 Task: Look for space in North Guwāhāti, India from 5th July, 2023 to 15th July, 2023 for 9 adults in price range Rs.15000 to Rs.25000. Place can be entire place with 5 bedrooms having 5 beds and 5 bathrooms. Property type can be house, flat, guest house. Amenities needed are: washing machine. Booking option can be shelf check-in. Required host language is English.
Action: Mouse moved to (397, 76)
Screenshot: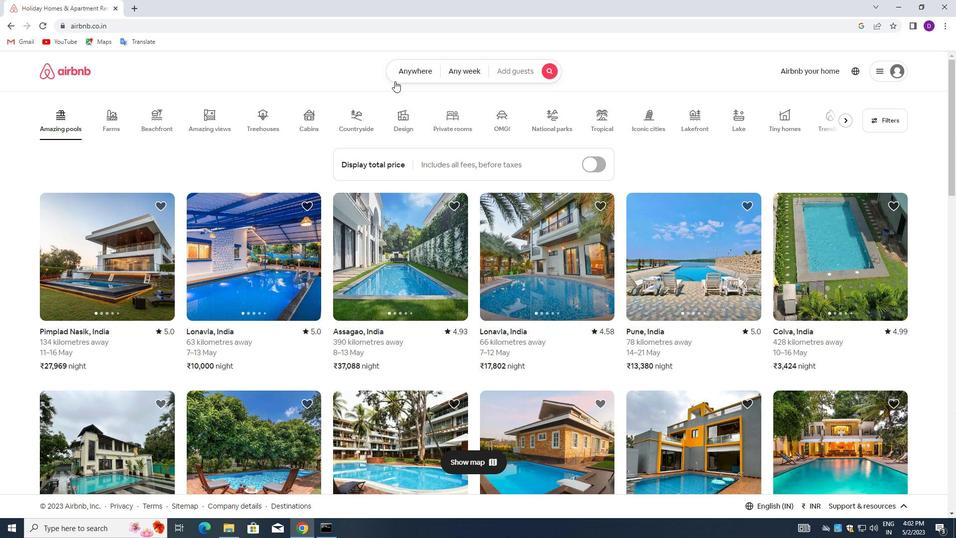 
Action: Mouse pressed left at (397, 76)
Screenshot: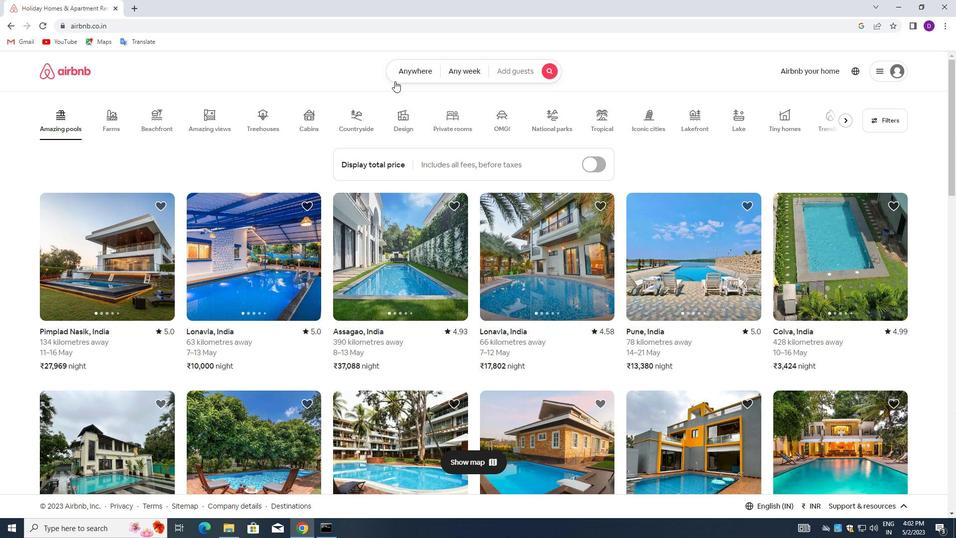 
Action: Mouse moved to (328, 113)
Screenshot: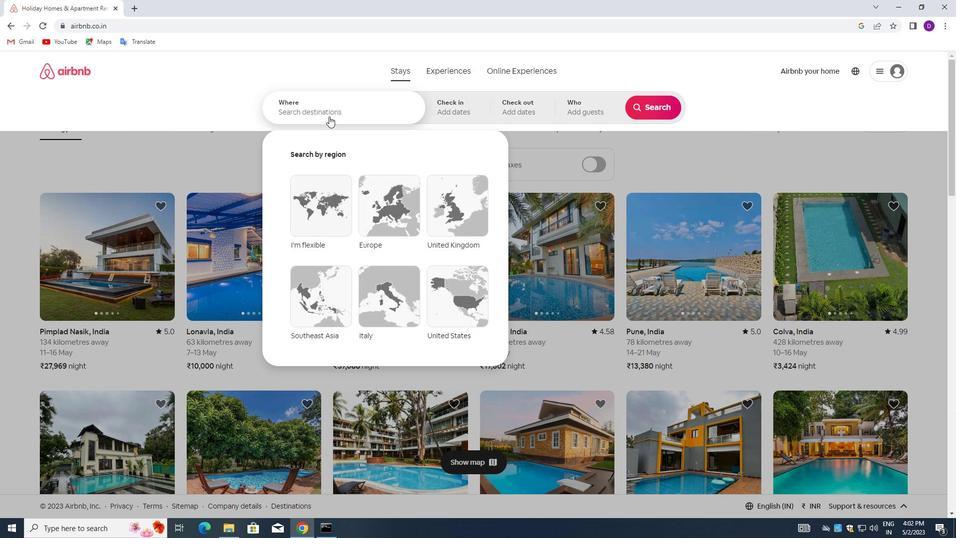 
Action: Mouse pressed left at (328, 113)
Screenshot: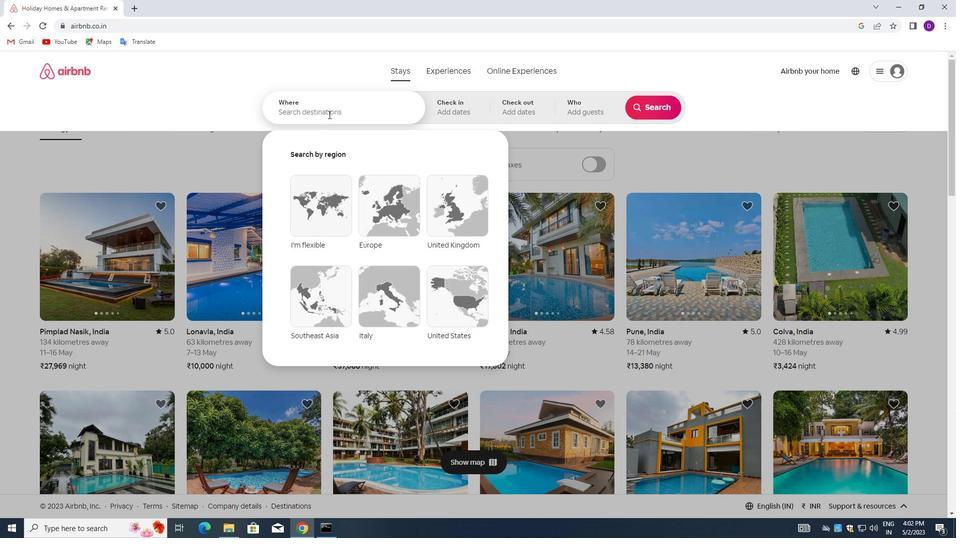 
Action: Mouse moved to (230, 106)
Screenshot: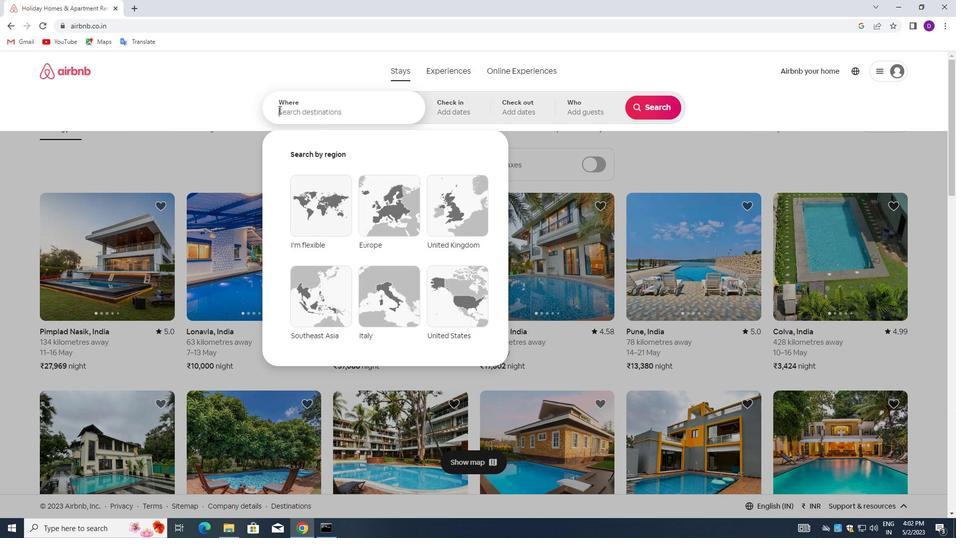 
Action: Key pressed <Key.shift>NORTH<Key.space><Key.shift_r>GUWAGA<Key.backspace><Key.backspace>HATI,<Key.space><Key.shift>INDIA<Key.enter>
Screenshot: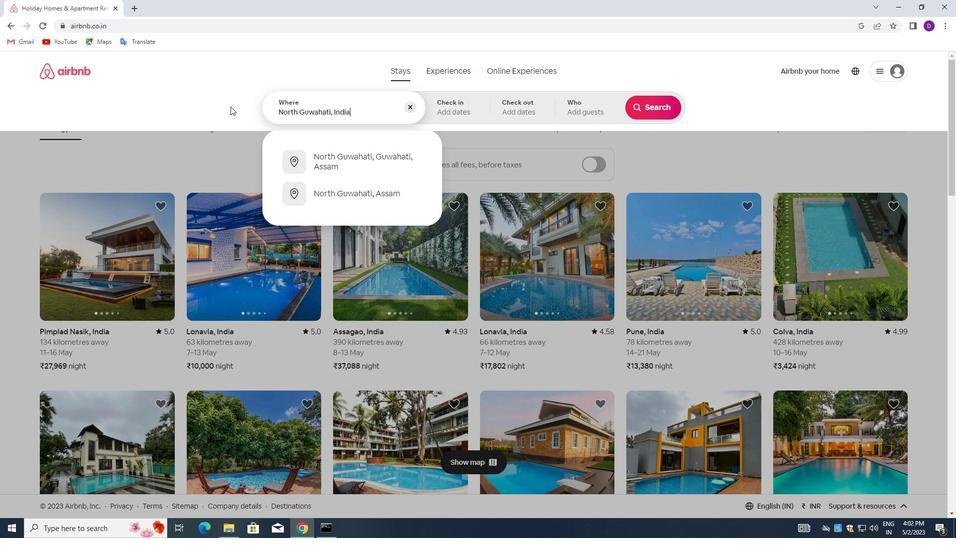 
Action: Mouse moved to (630, 284)
Screenshot: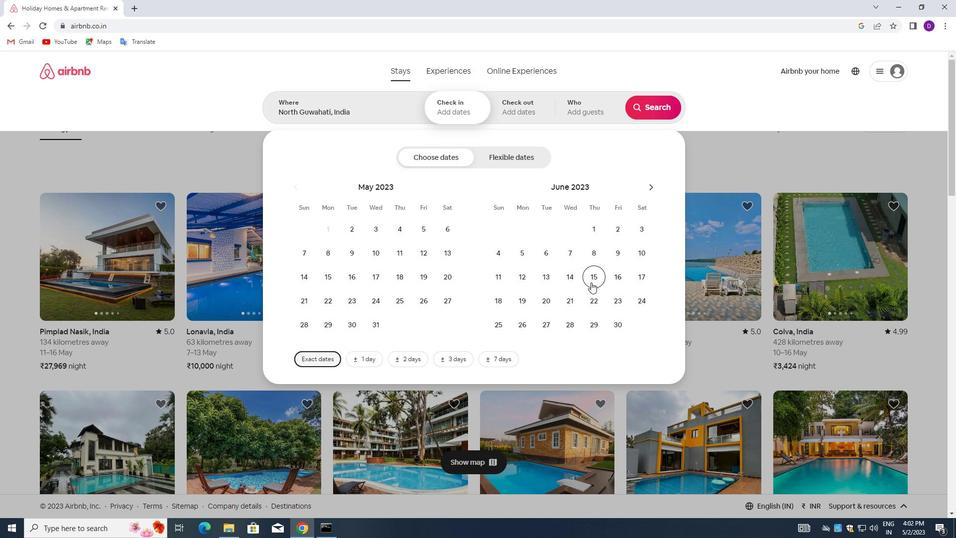 
Action: Mouse scrolled (630, 283) with delta (0, 0)
Screenshot: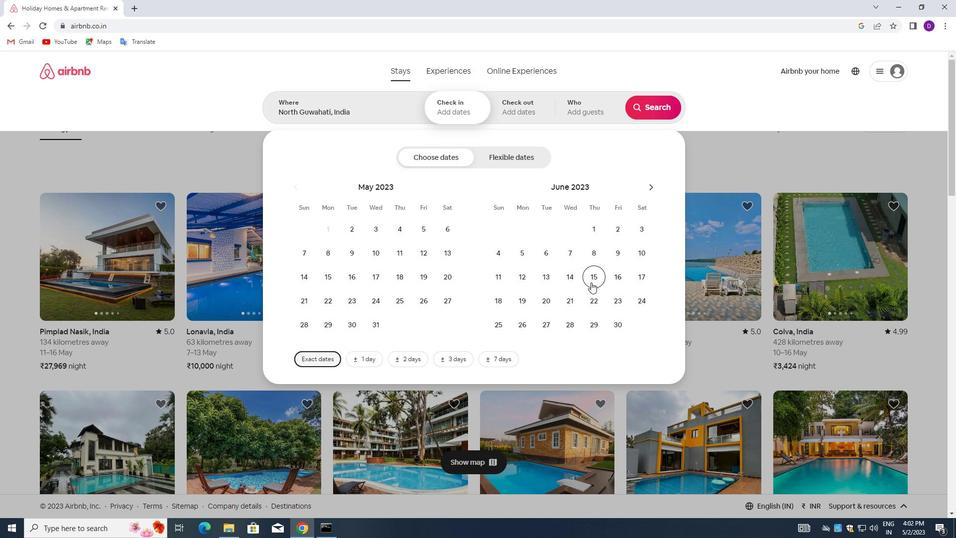 
Action: Mouse moved to (654, 183)
Screenshot: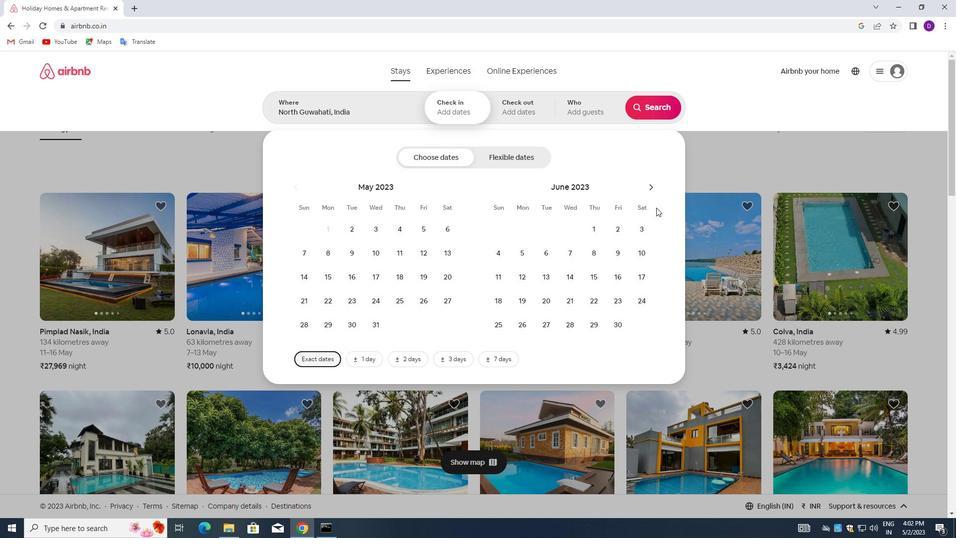
Action: Mouse pressed left at (654, 183)
Screenshot: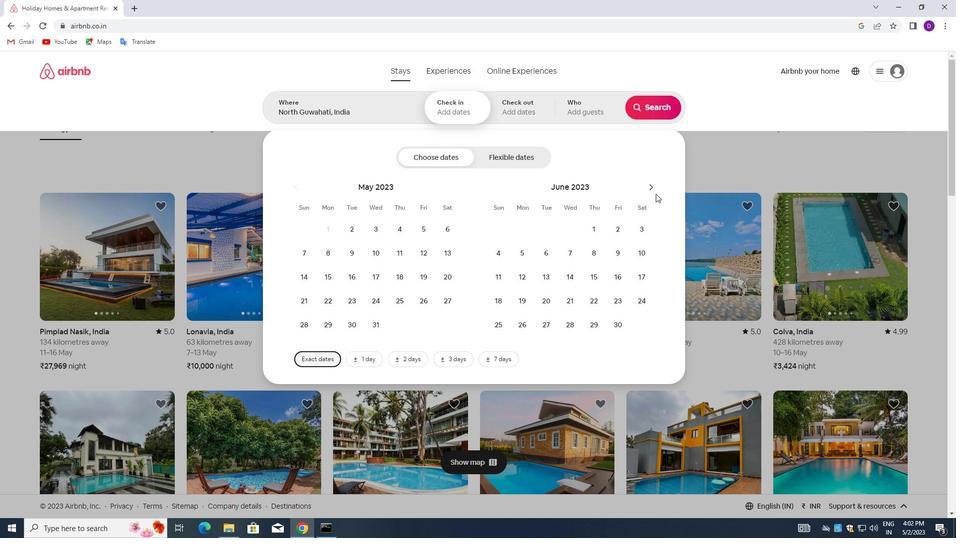 
Action: Mouse moved to (566, 252)
Screenshot: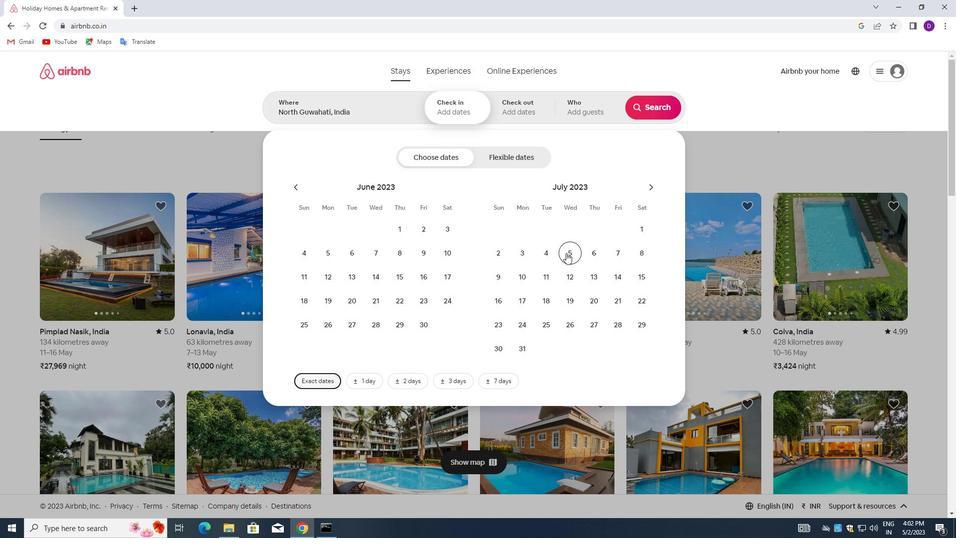 
Action: Mouse pressed left at (566, 252)
Screenshot: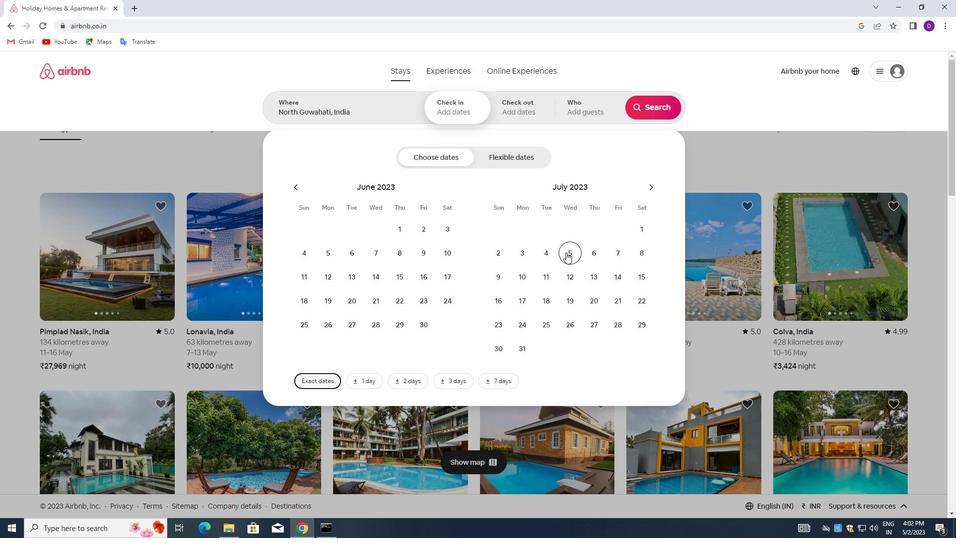 
Action: Mouse moved to (637, 274)
Screenshot: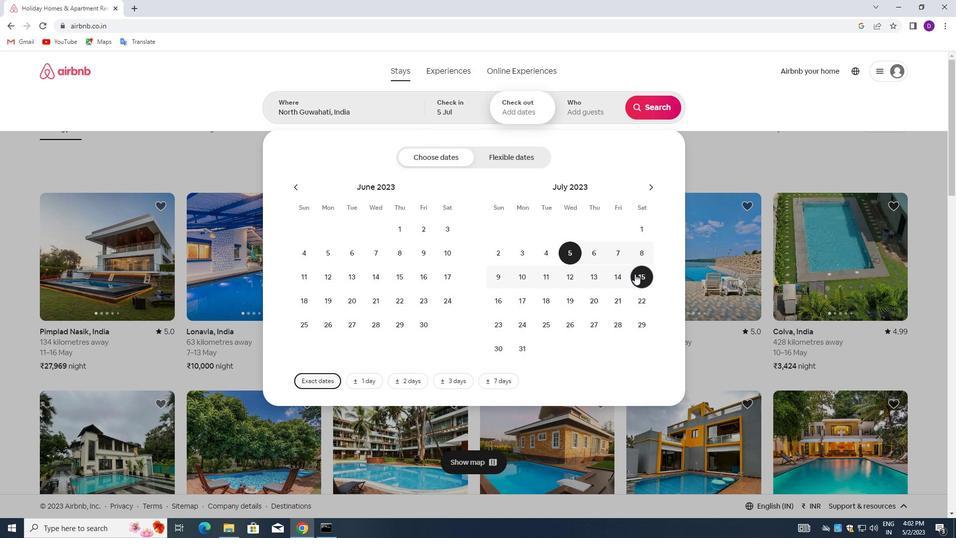 
Action: Mouse pressed left at (637, 274)
Screenshot: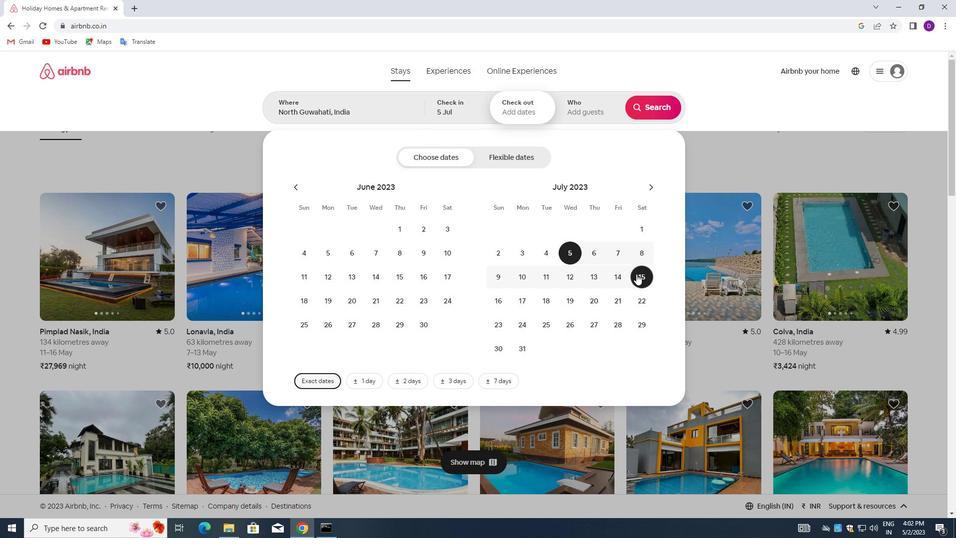 
Action: Mouse moved to (584, 108)
Screenshot: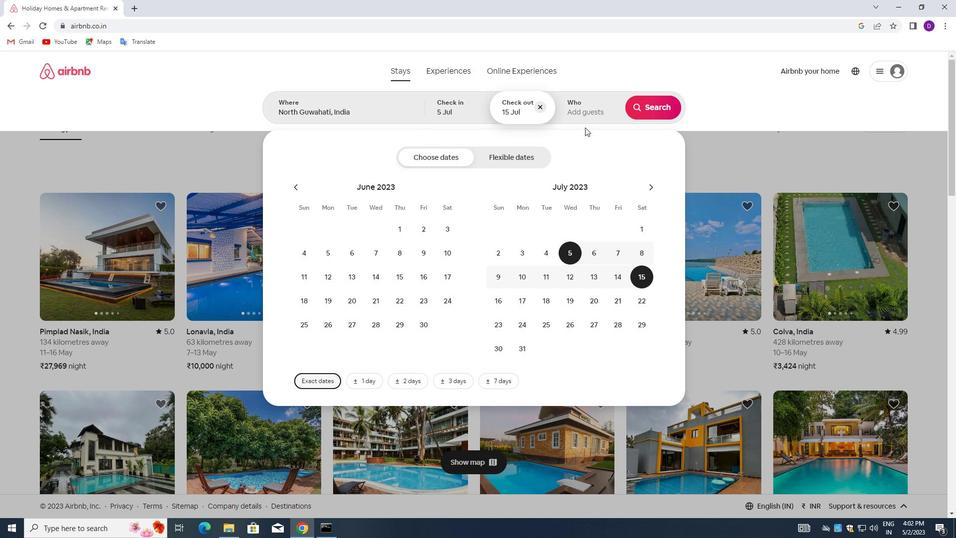 
Action: Mouse pressed left at (584, 108)
Screenshot: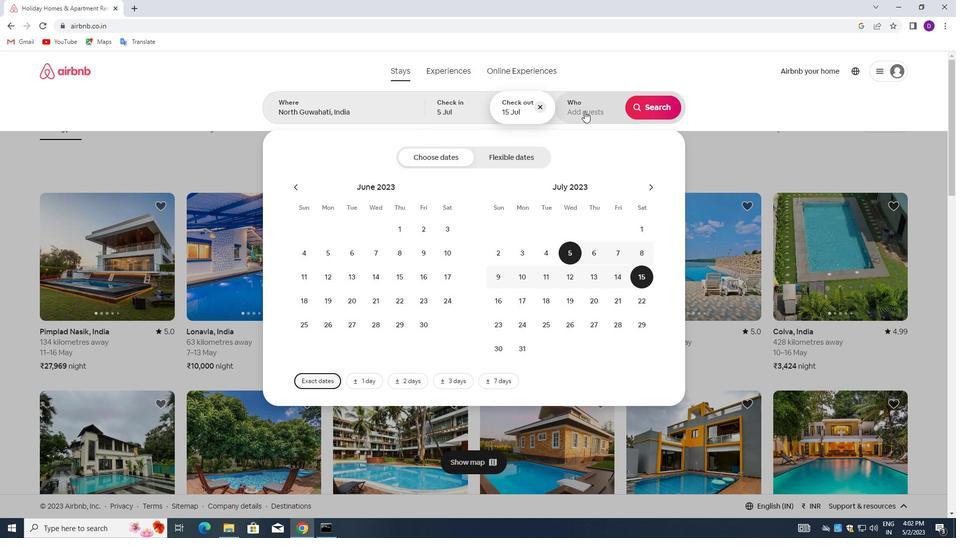 
Action: Mouse moved to (665, 160)
Screenshot: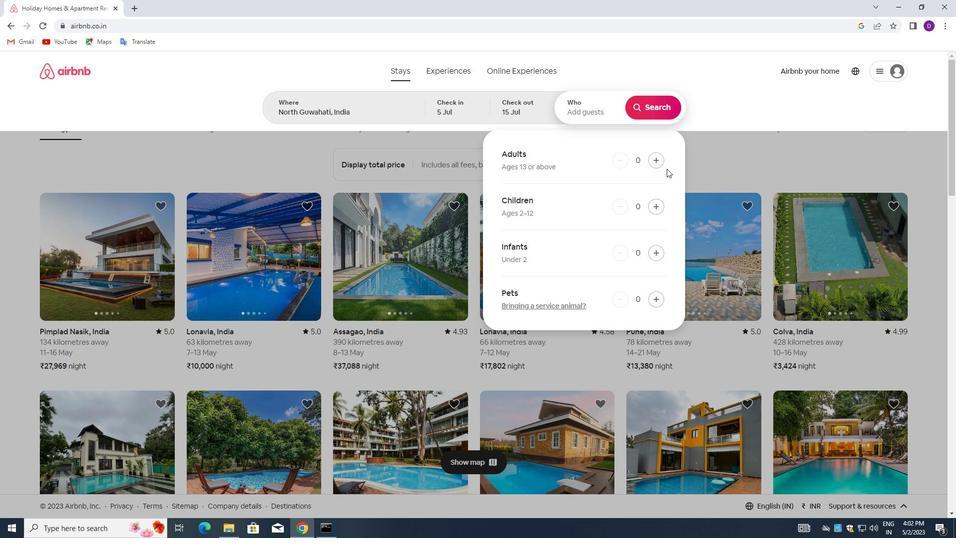 
Action: Mouse pressed left at (665, 160)
Screenshot: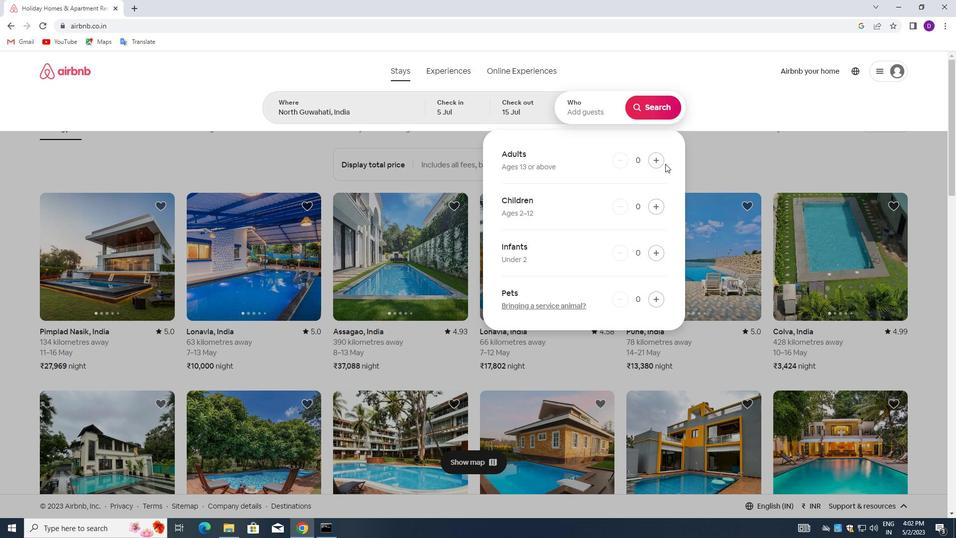 
Action: Mouse moved to (659, 160)
Screenshot: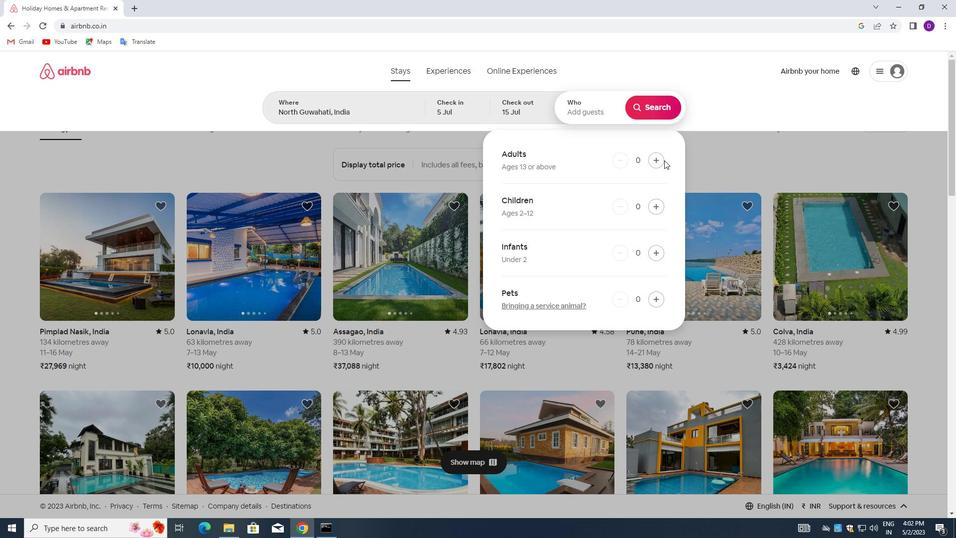 
Action: Mouse pressed left at (659, 160)
Screenshot: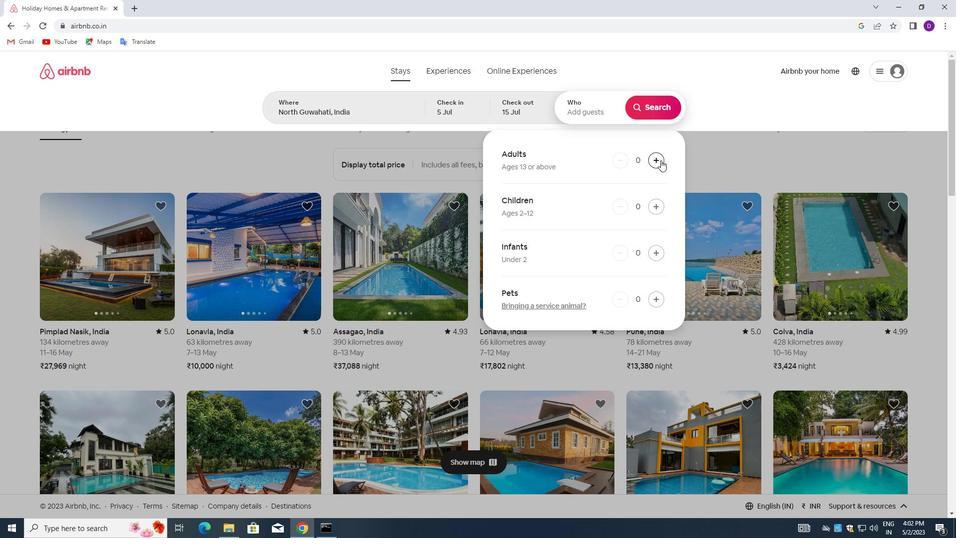 
Action: Mouse pressed left at (659, 160)
Screenshot: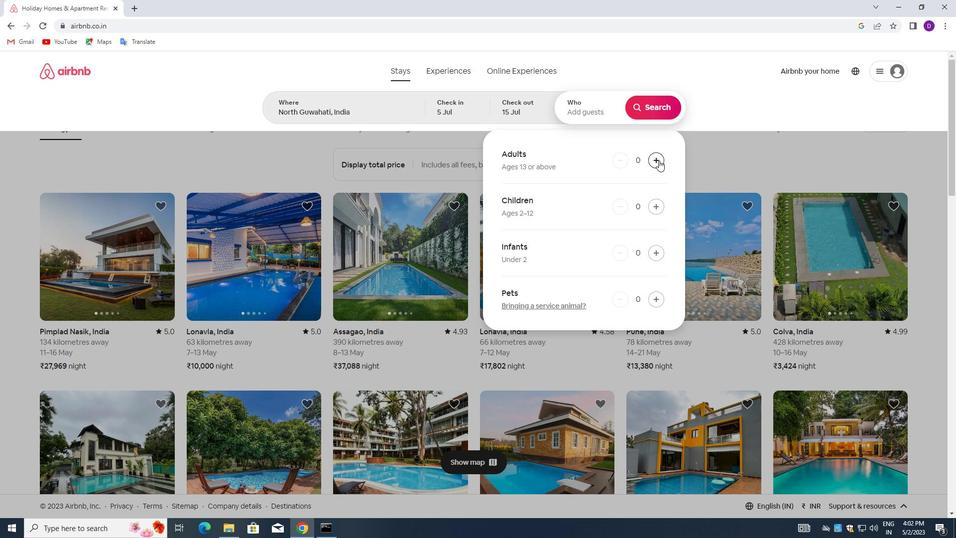 
Action: Mouse pressed left at (659, 160)
Screenshot: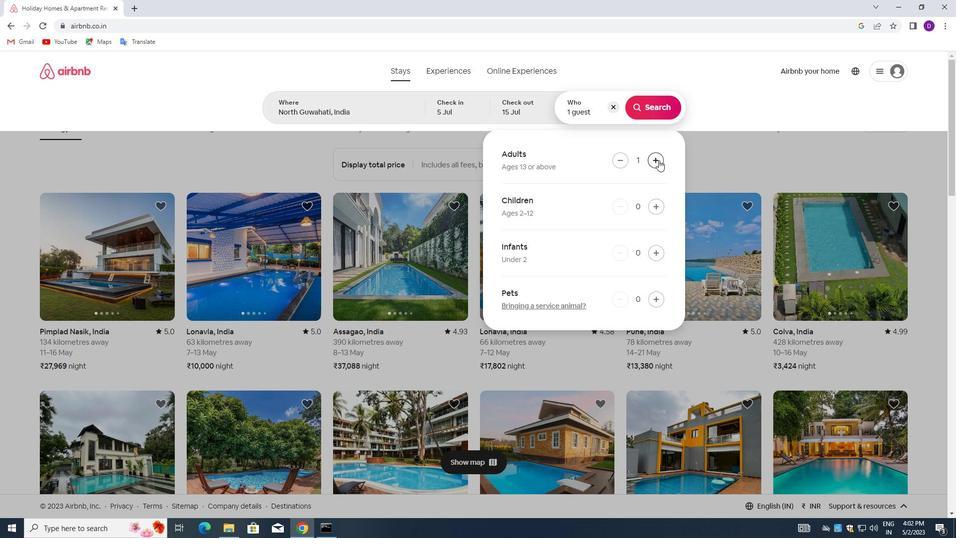 
Action: Mouse pressed left at (659, 160)
Screenshot: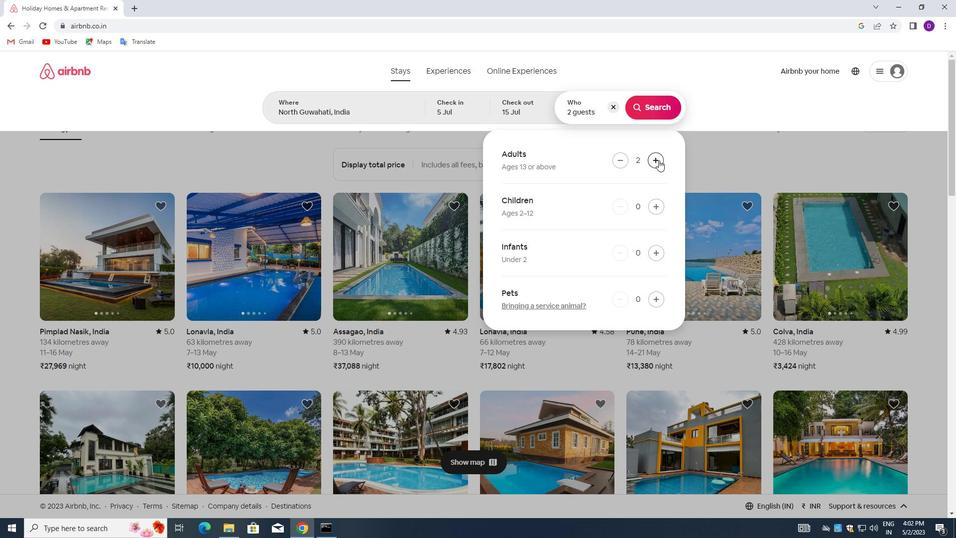
Action: Mouse pressed left at (659, 160)
Screenshot: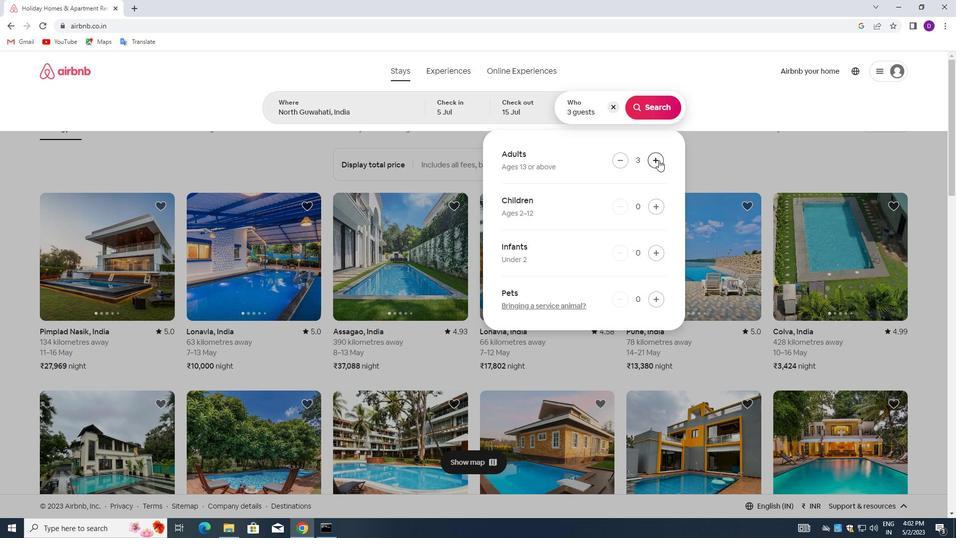 
Action: Mouse pressed left at (659, 160)
Screenshot: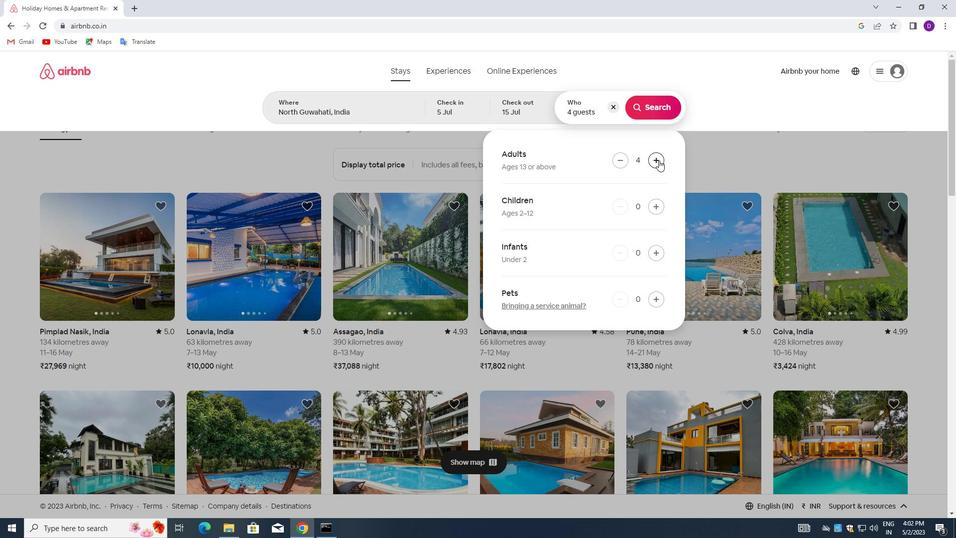 
Action: Mouse pressed left at (659, 160)
Screenshot: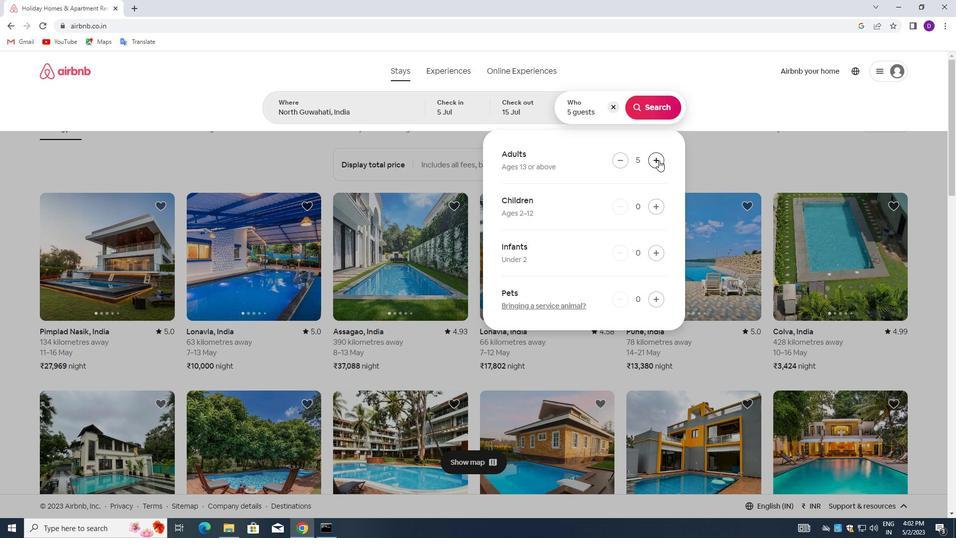 
Action: Mouse pressed left at (659, 160)
Screenshot: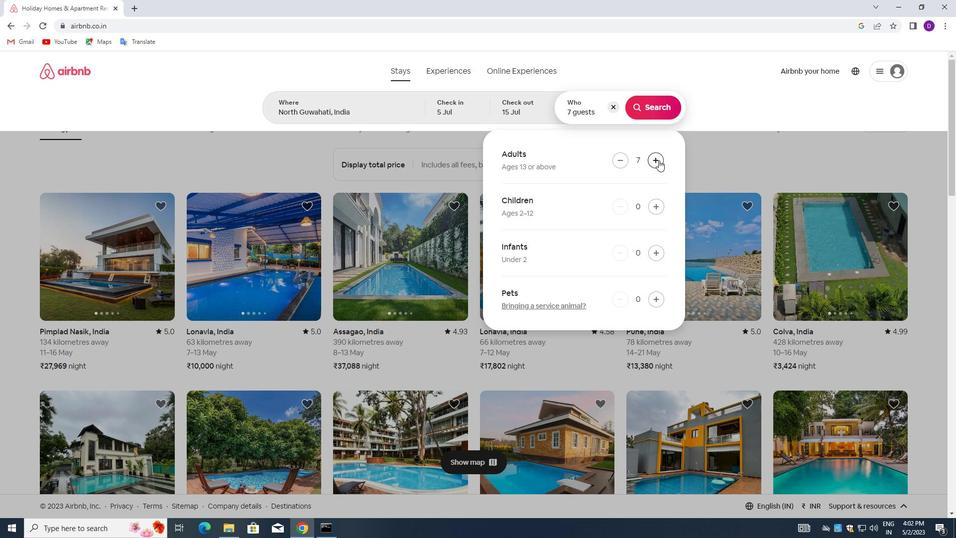 
Action: Mouse pressed left at (659, 160)
Screenshot: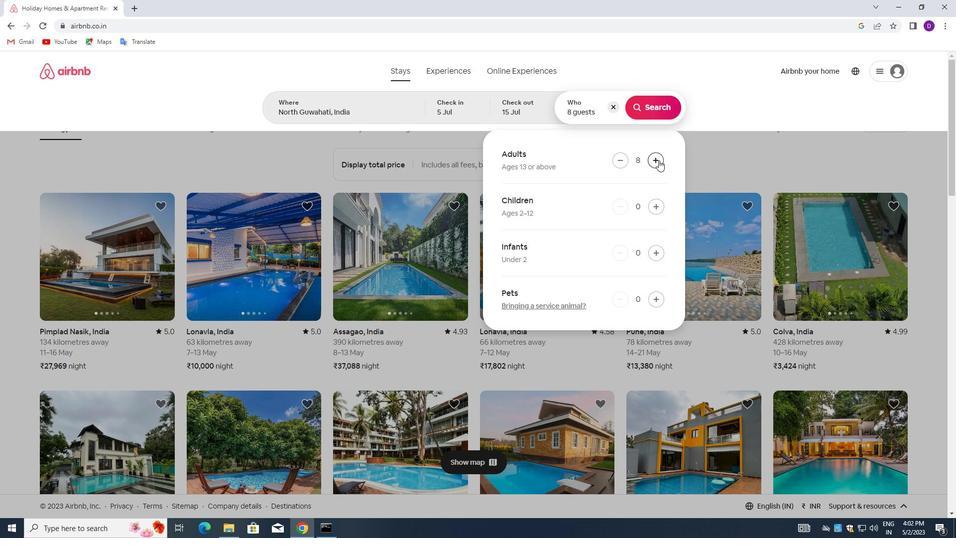 
Action: Mouse moved to (653, 103)
Screenshot: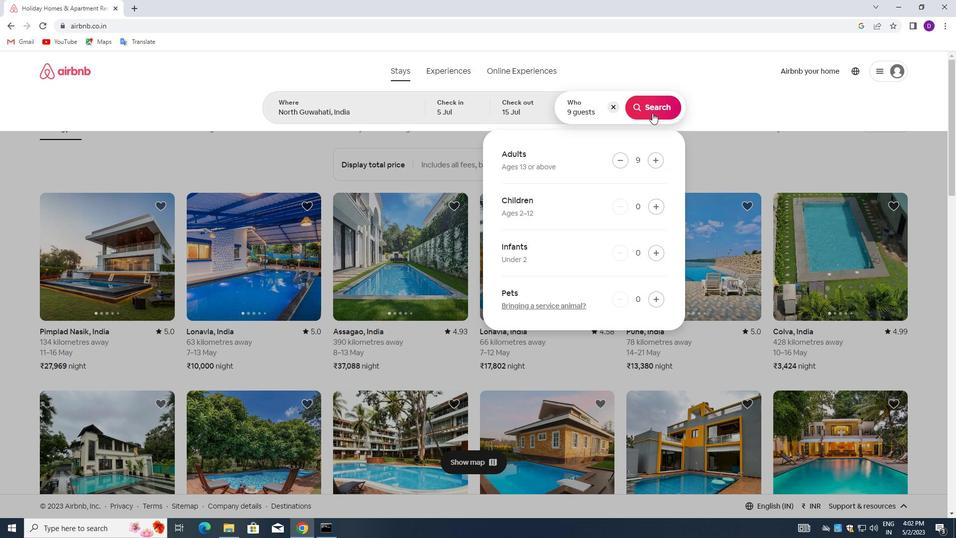 
Action: Mouse pressed left at (653, 103)
Screenshot: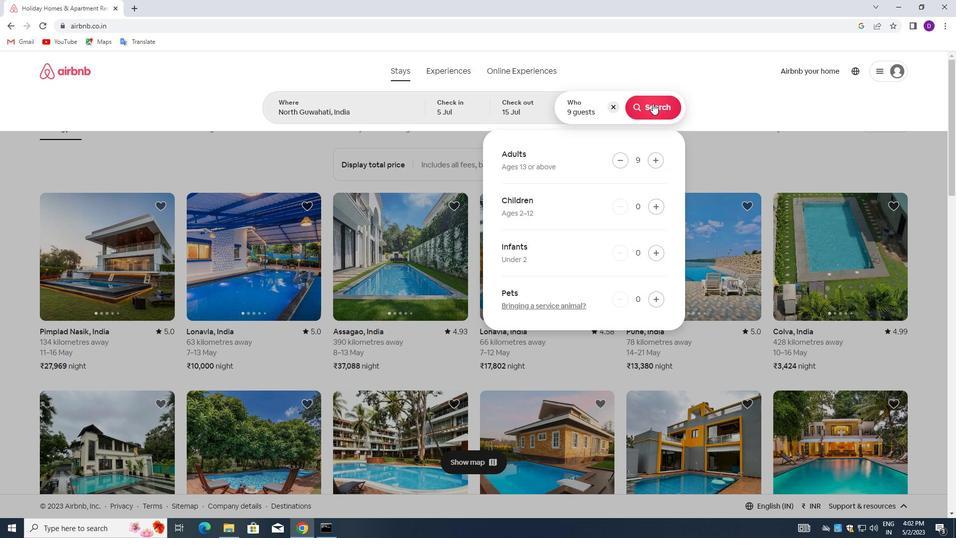
Action: Mouse moved to (908, 106)
Screenshot: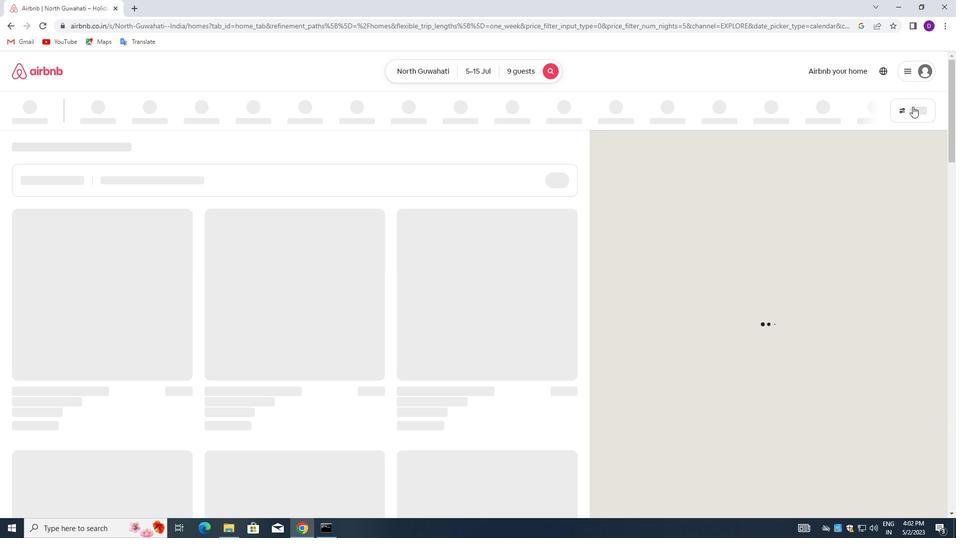 
Action: Mouse pressed left at (908, 106)
Screenshot: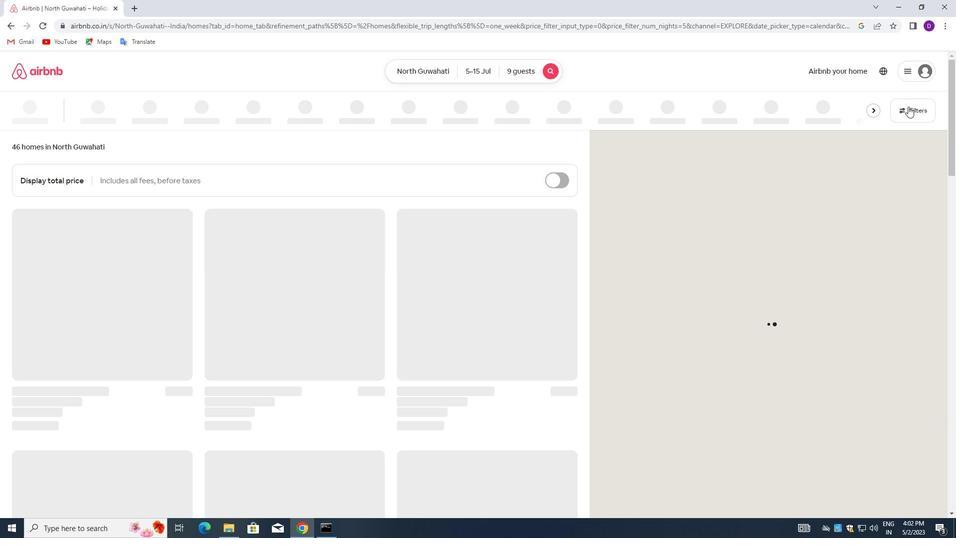 
Action: Mouse moved to (346, 236)
Screenshot: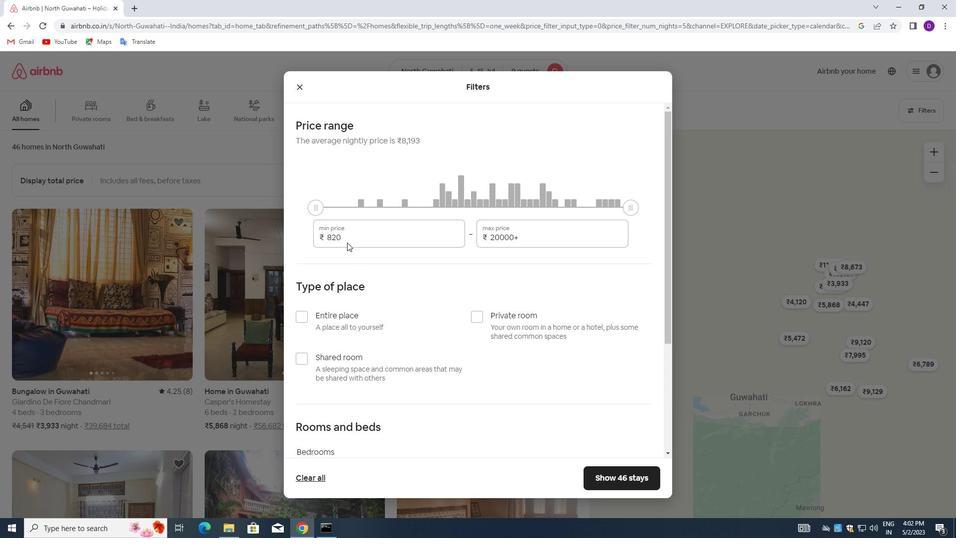 
Action: Mouse pressed left at (346, 236)
Screenshot: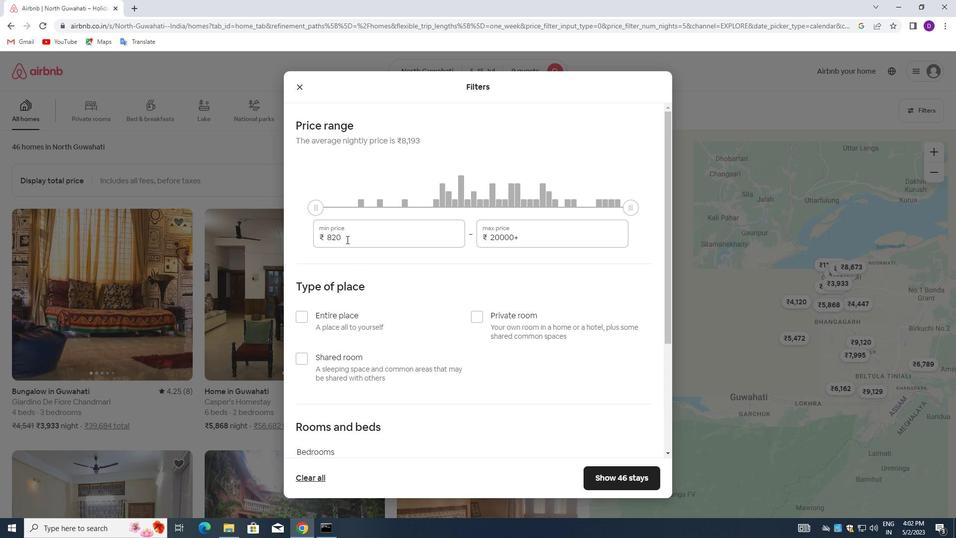 
Action: Mouse pressed left at (346, 236)
Screenshot: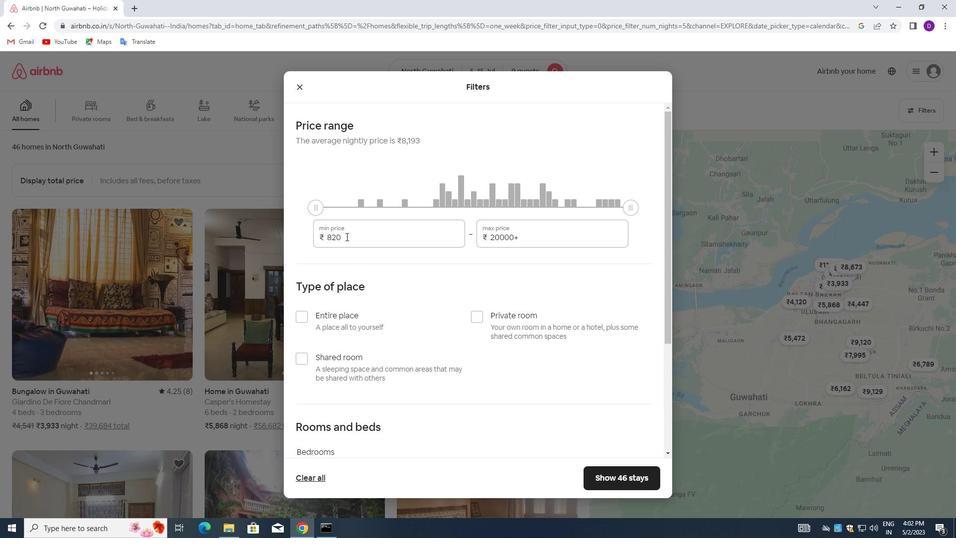 
Action: Key pressed 15000<Key.tab>25000
Screenshot: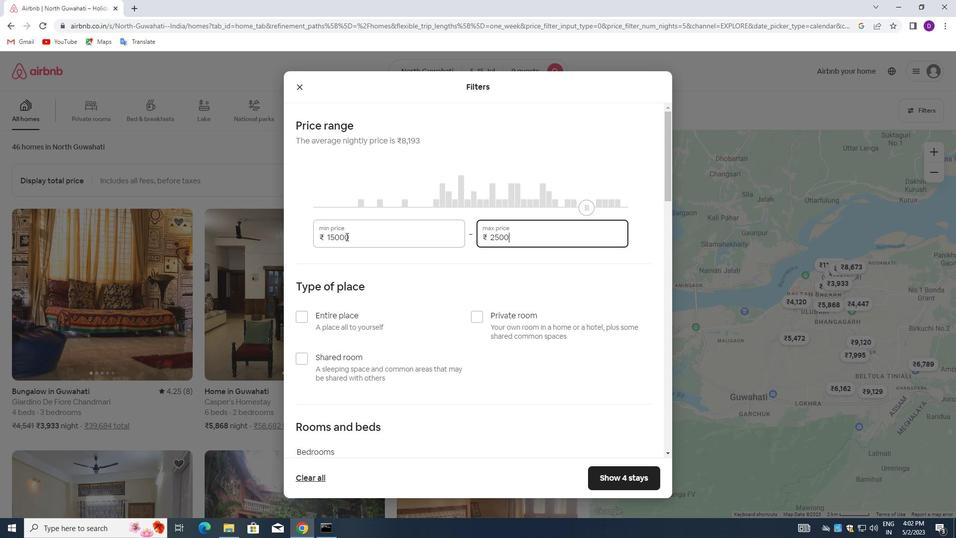 
Action: Mouse moved to (486, 307)
Screenshot: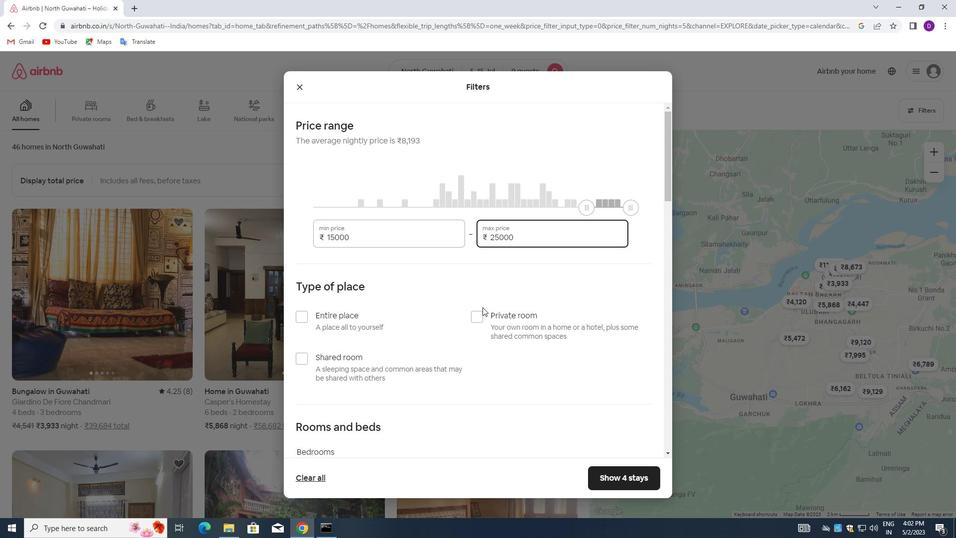 
Action: Mouse scrolled (486, 306) with delta (0, 0)
Screenshot: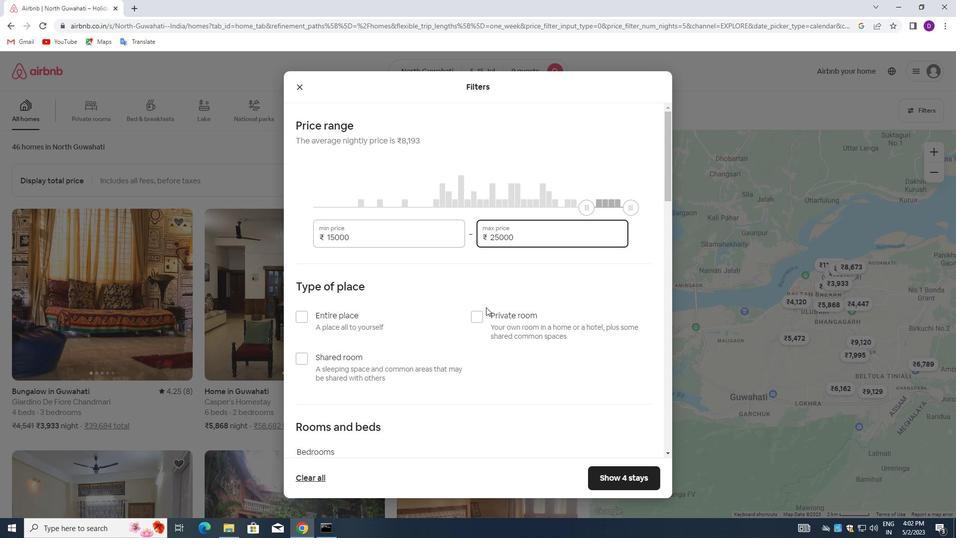 
Action: Mouse moved to (300, 267)
Screenshot: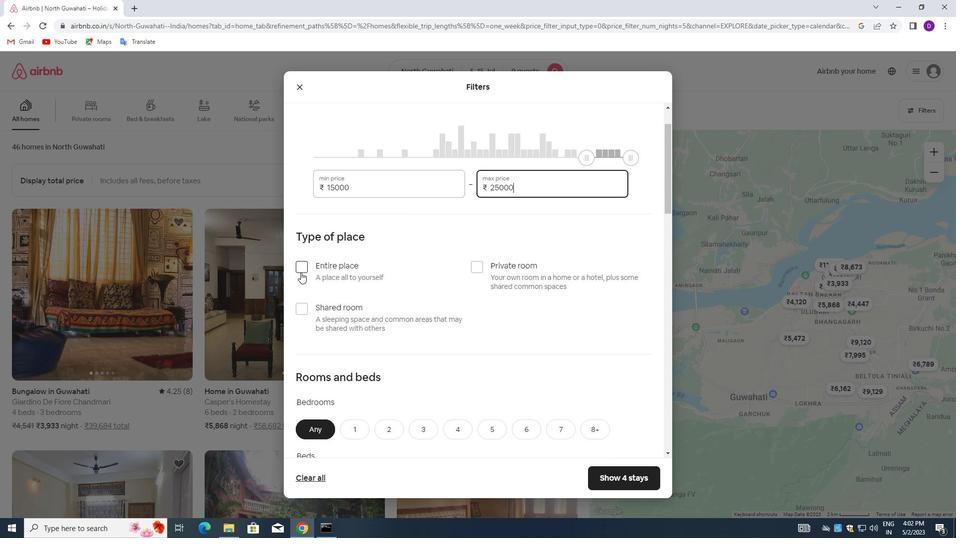 
Action: Mouse pressed left at (300, 267)
Screenshot: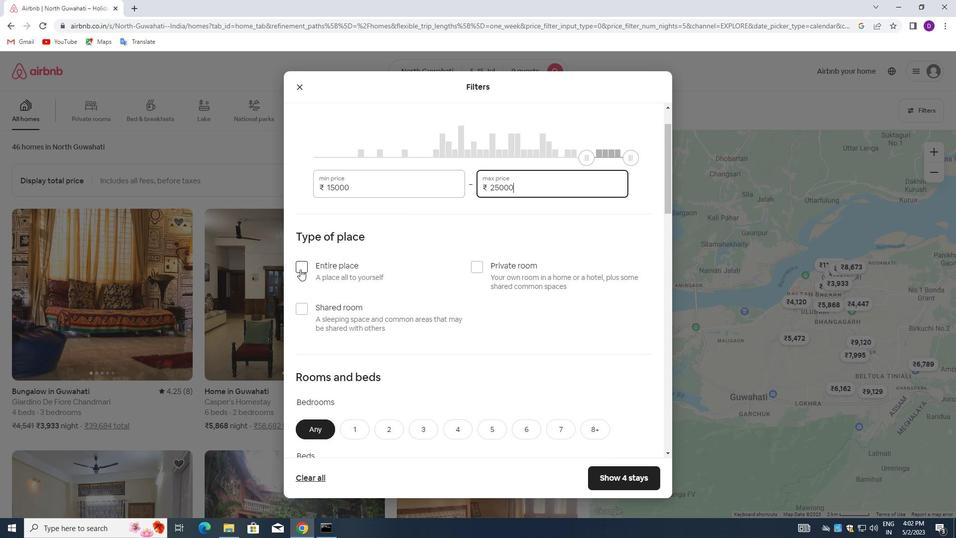 
Action: Mouse moved to (426, 282)
Screenshot: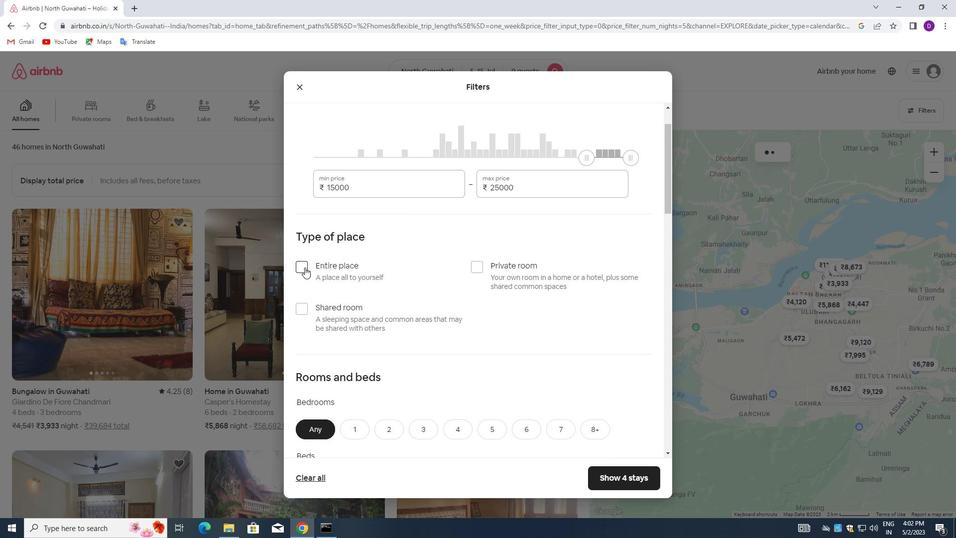 
Action: Mouse scrolled (426, 281) with delta (0, 0)
Screenshot: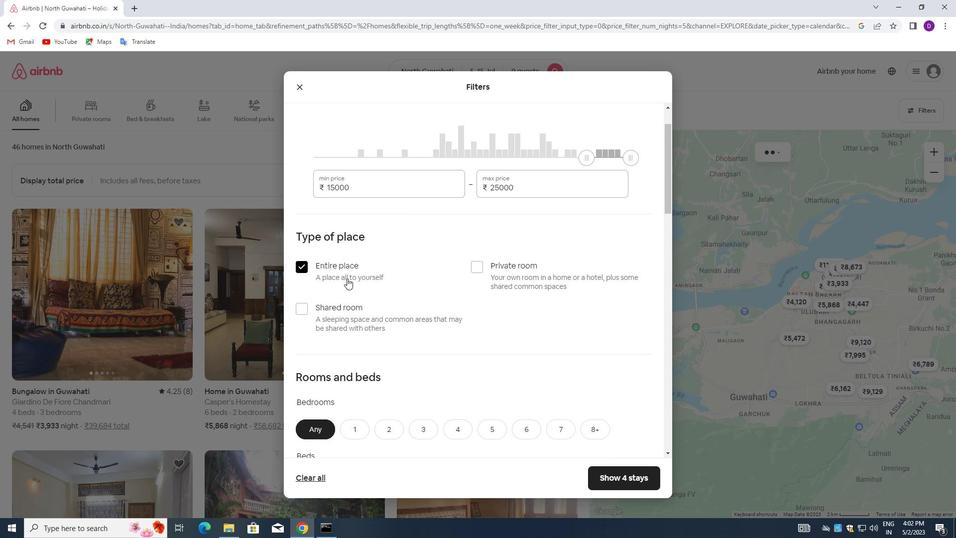 
Action: Mouse moved to (427, 282)
Screenshot: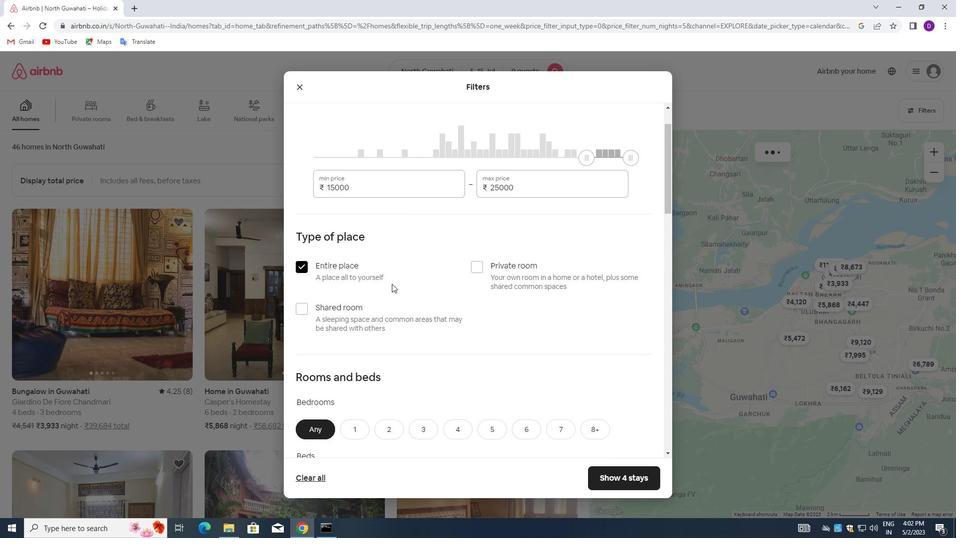 
Action: Mouse scrolled (427, 281) with delta (0, 0)
Screenshot: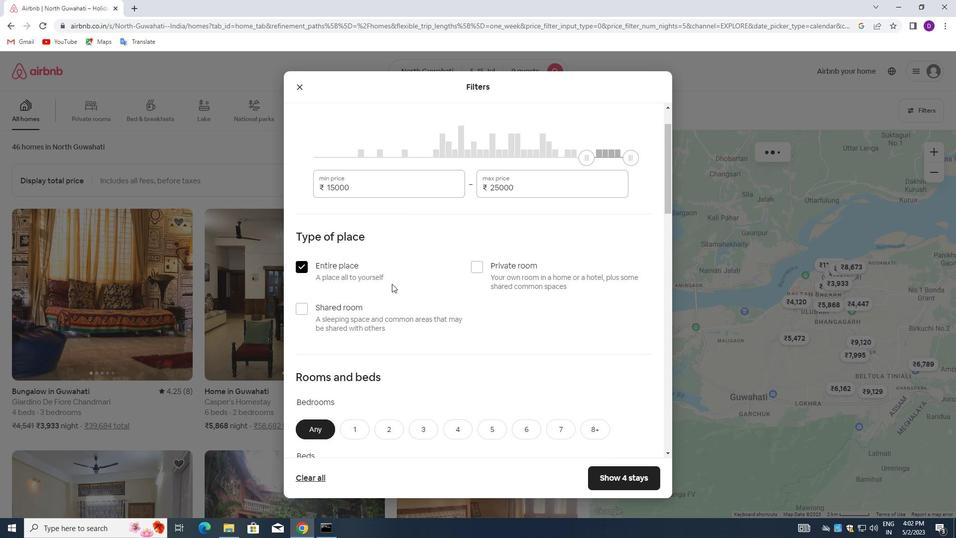 
Action: Mouse scrolled (427, 281) with delta (0, 0)
Screenshot: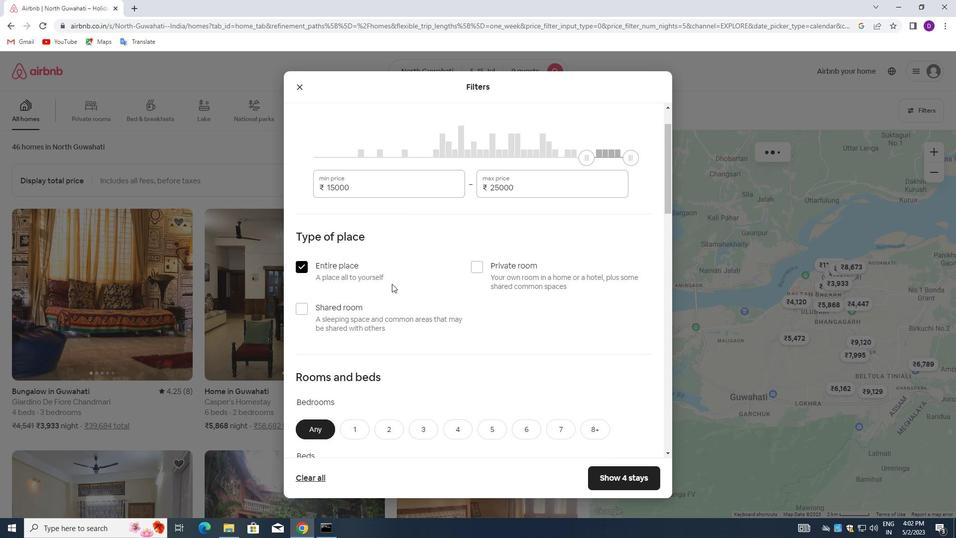 
Action: Mouse moved to (485, 279)
Screenshot: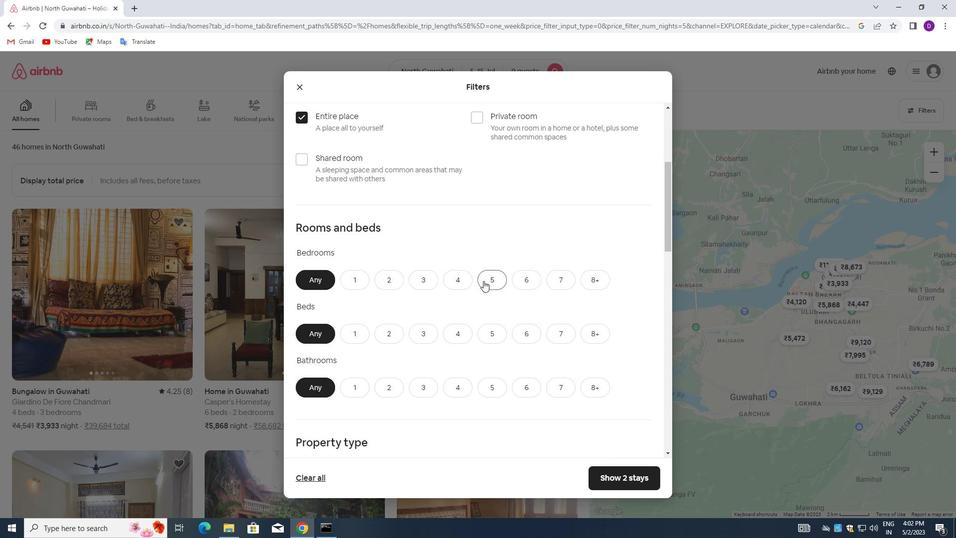 
Action: Mouse pressed left at (485, 279)
Screenshot: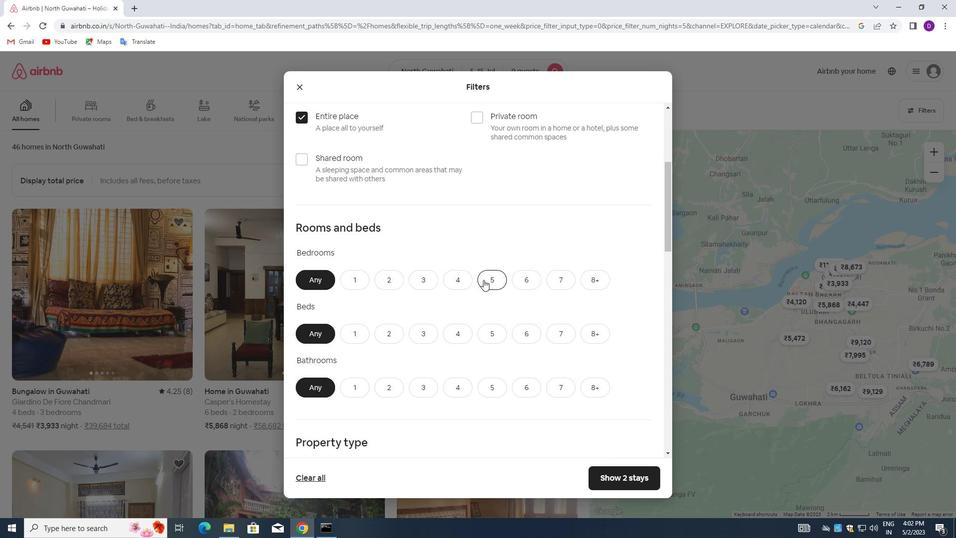 
Action: Mouse moved to (492, 326)
Screenshot: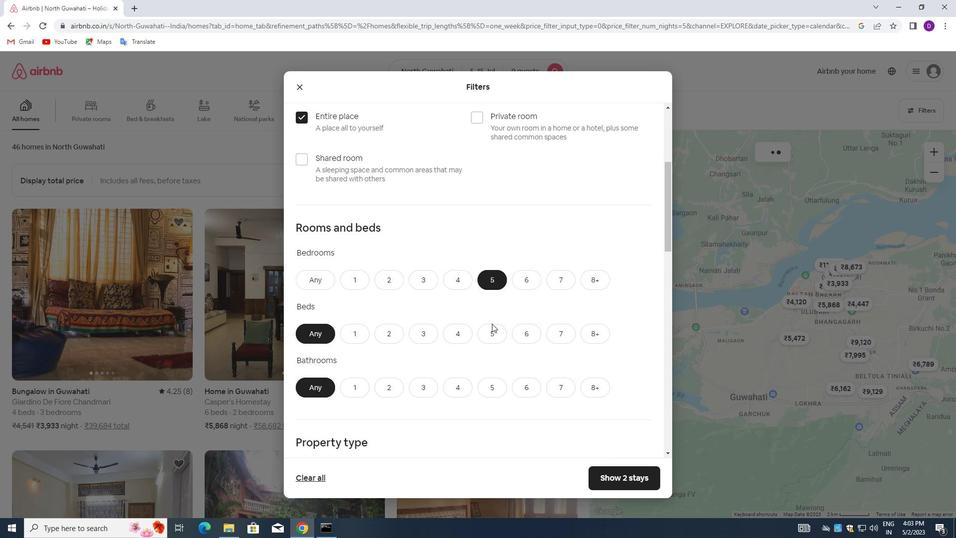 
Action: Mouse pressed left at (492, 326)
Screenshot: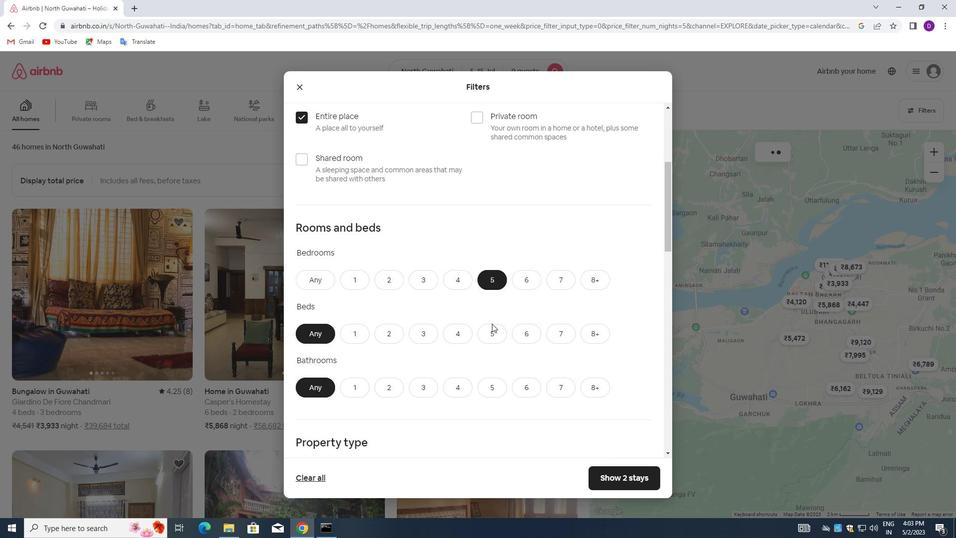 
Action: Mouse moved to (489, 386)
Screenshot: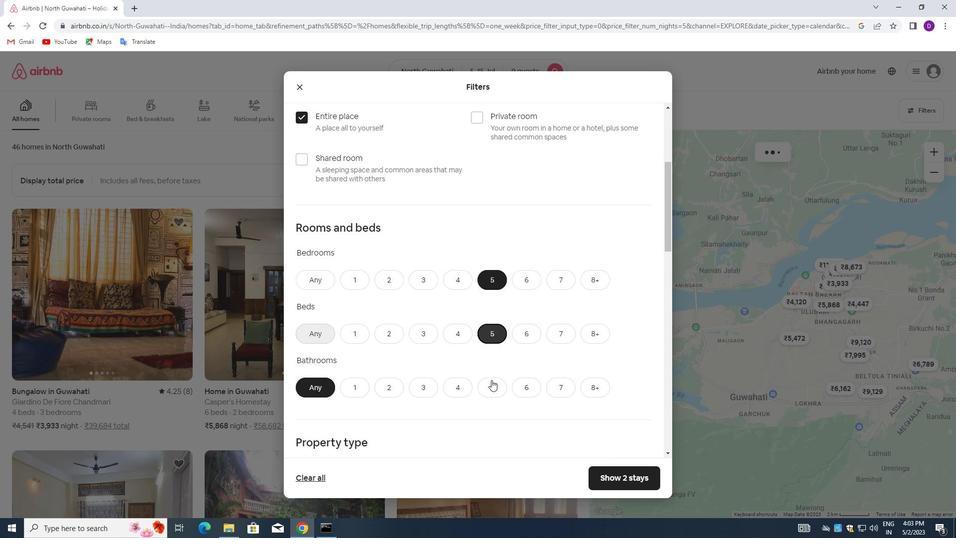 
Action: Mouse pressed left at (489, 386)
Screenshot: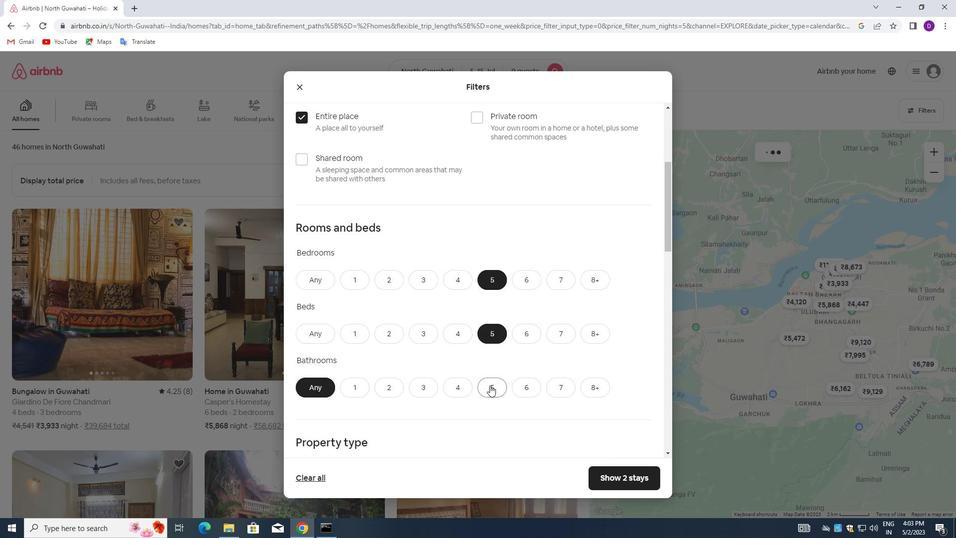 
Action: Mouse moved to (487, 307)
Screenshot: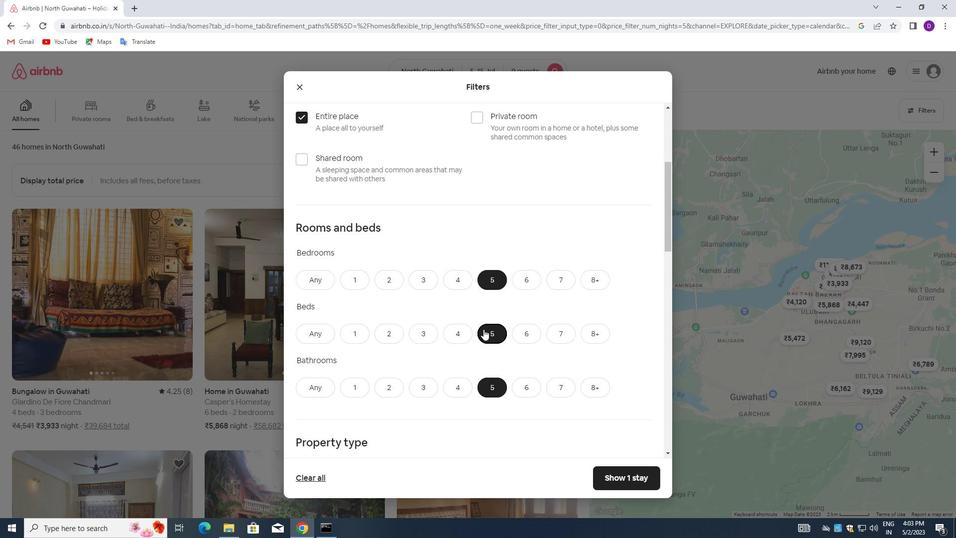 
Action: Mouse scrolled (487, 306) with delta (0, 0)
Screenshot: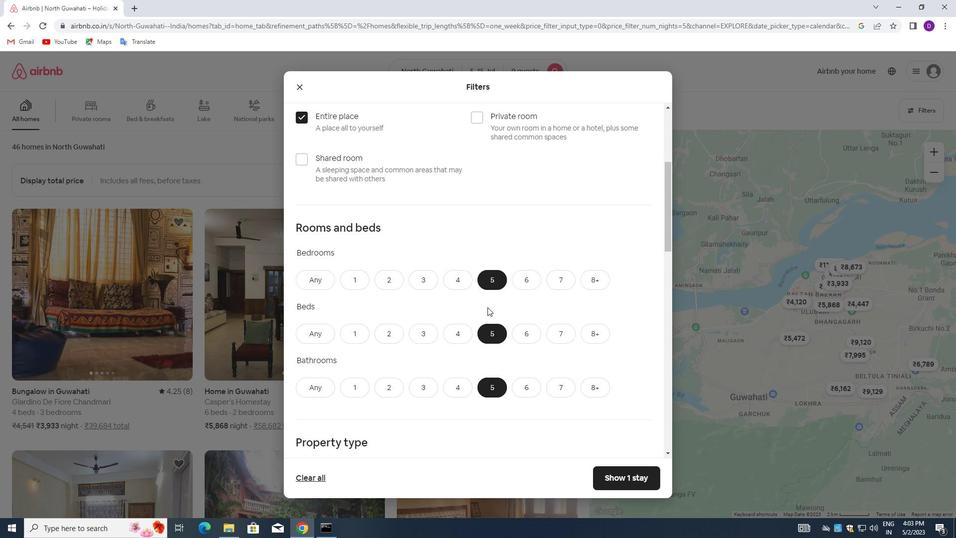 
Action: Mouse scrolled (487, 306) with delta (0, 0)
Screenshot: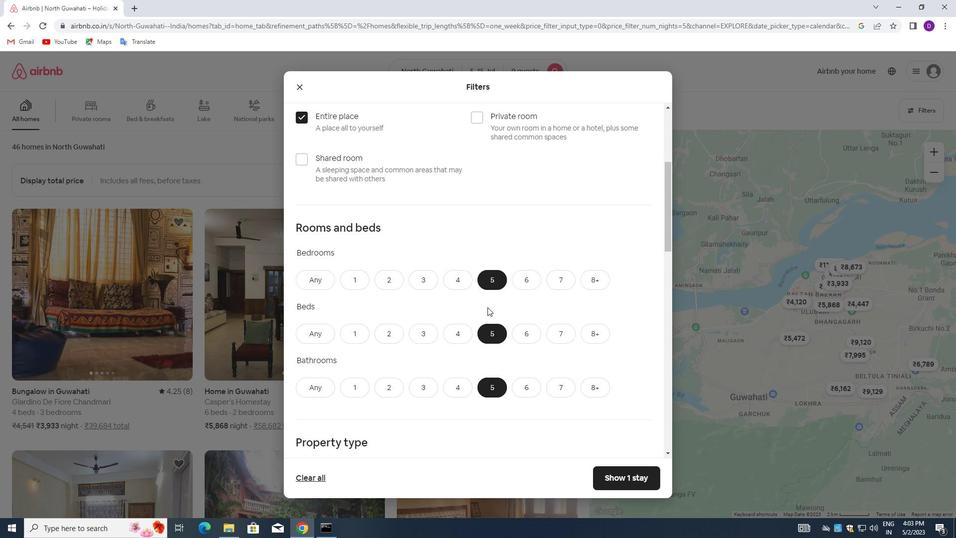 
Action: Mouse scrolled (487, 306) with delta (0, 0)
Screenshot: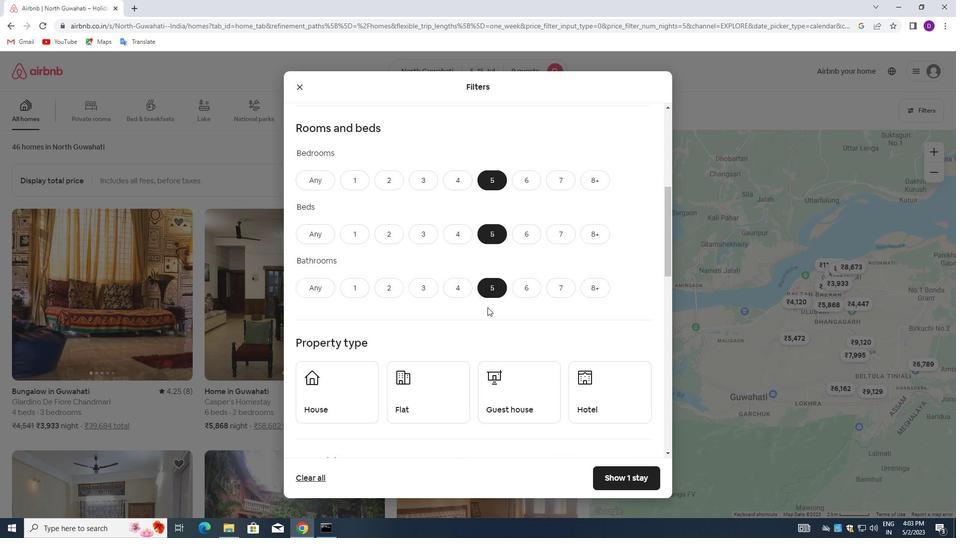 
Action: Mouse scrolled (487, 306) with delta (0, 0)
Screenshot: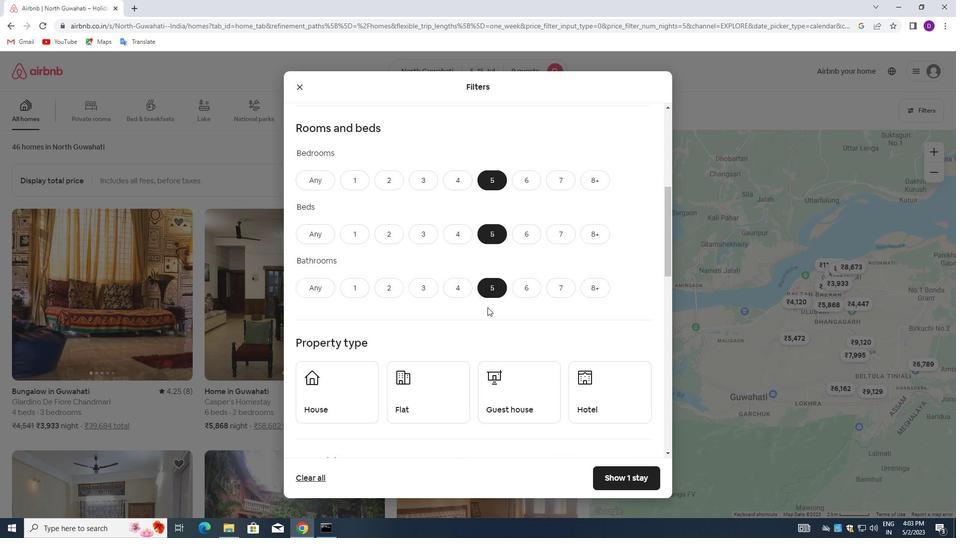 
Action: Mouse moved to (353, 286)
Screenshot: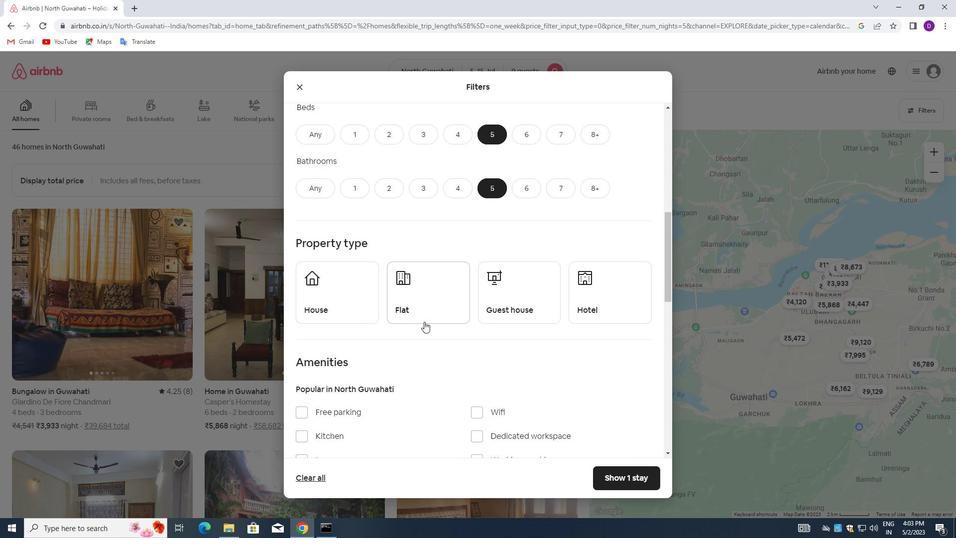 
Action: Mouse pressed left at (353, 286)
Screenshot: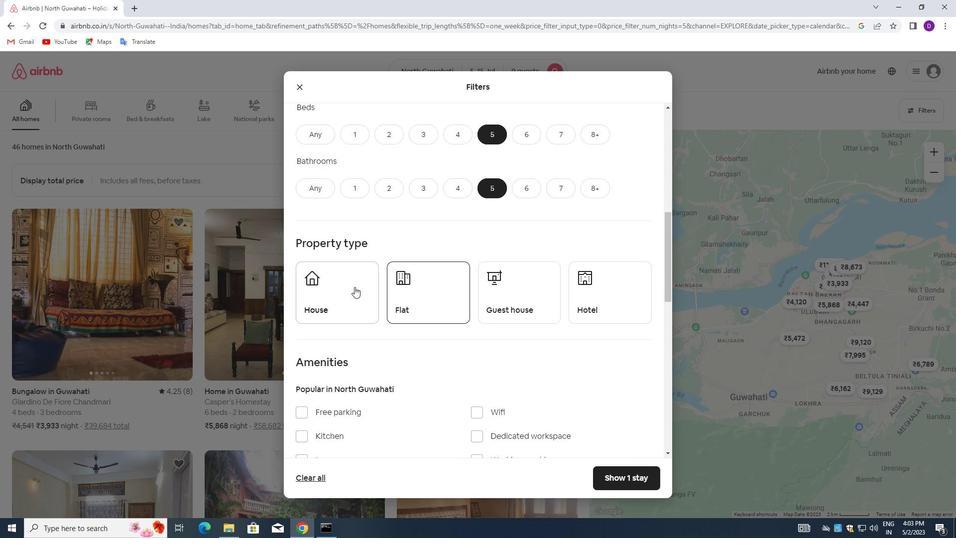 
Action: Mouse moved to (422, 300)
Screenshot: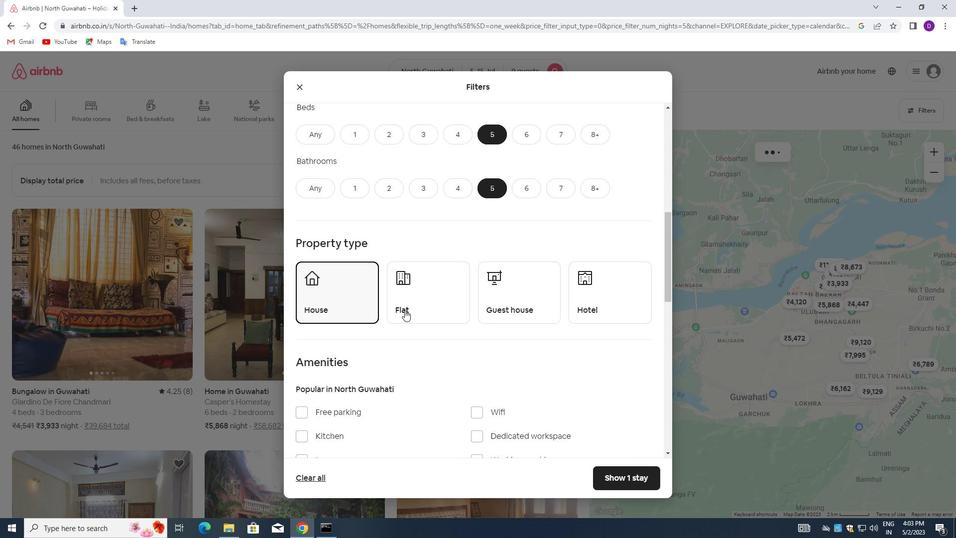 
Action: Mouse pressed left at (422, 300)
Screenshot: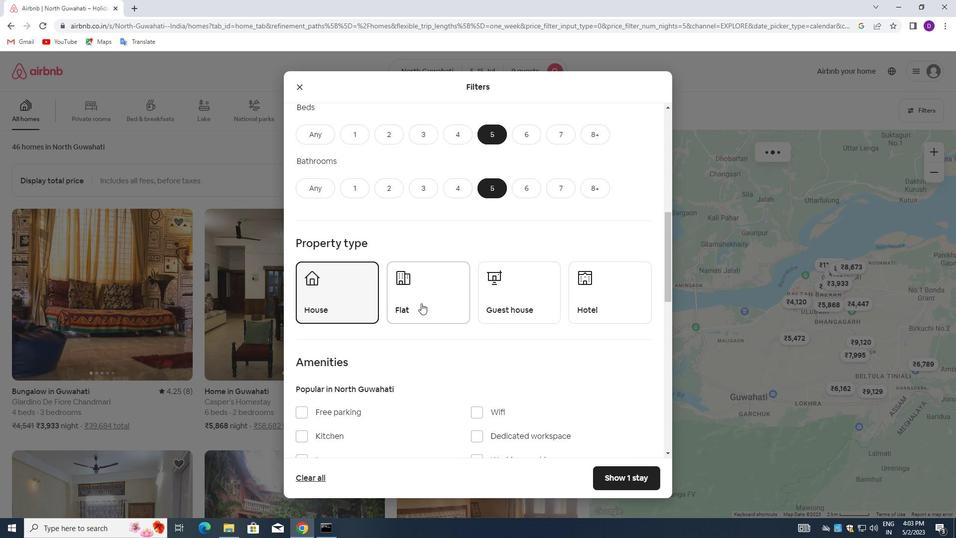 
Action: Mouse moved to (514, 301)
Screenshot: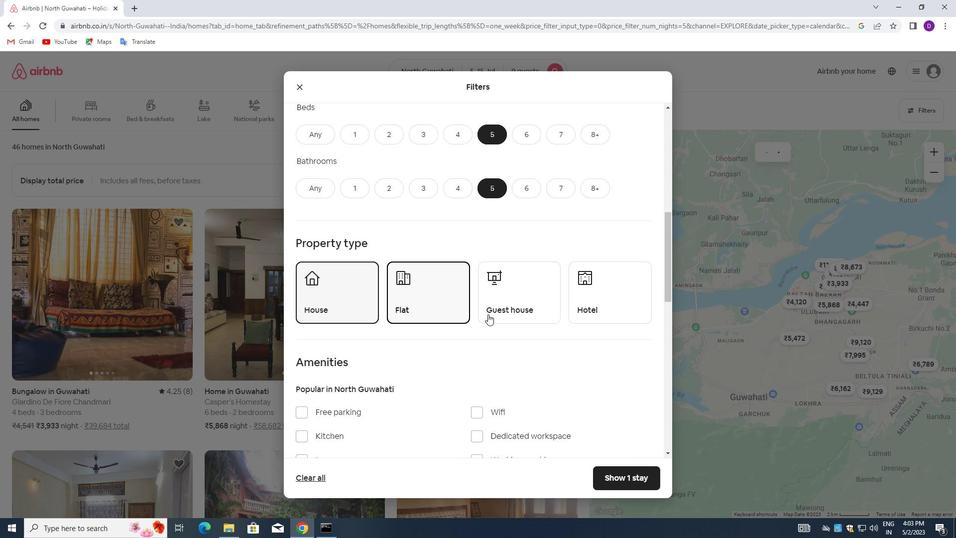 
Action: Mouse pressed left at (514, 301)
Screenshot: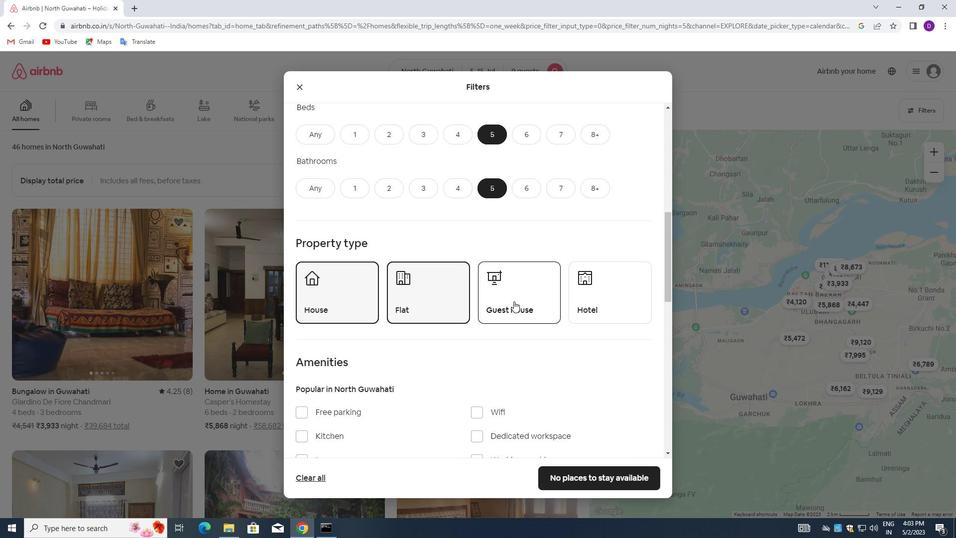 
Action: Mouse moved to (427, 338)
Screenshot: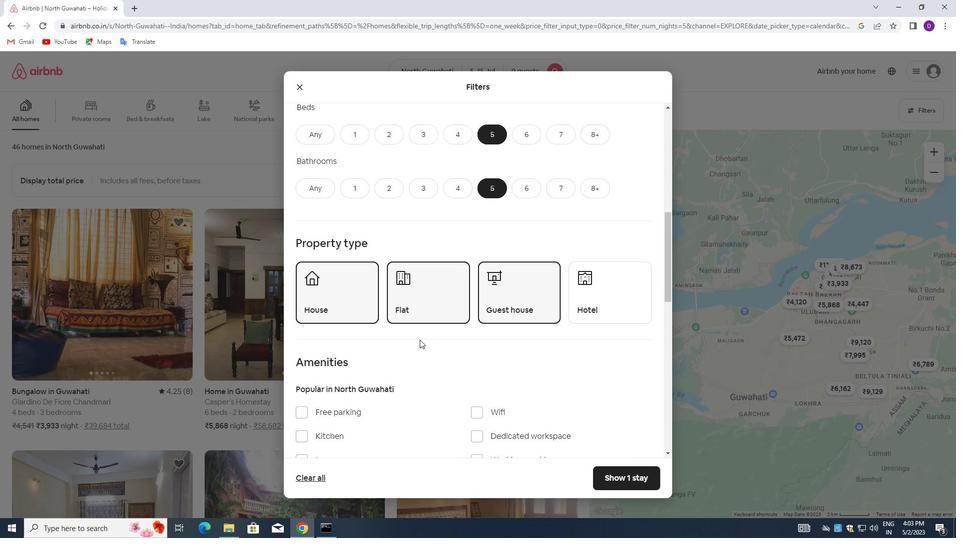 
Action: Mouse scrolled (427, 337) with delta (0, 0)
Screenshot: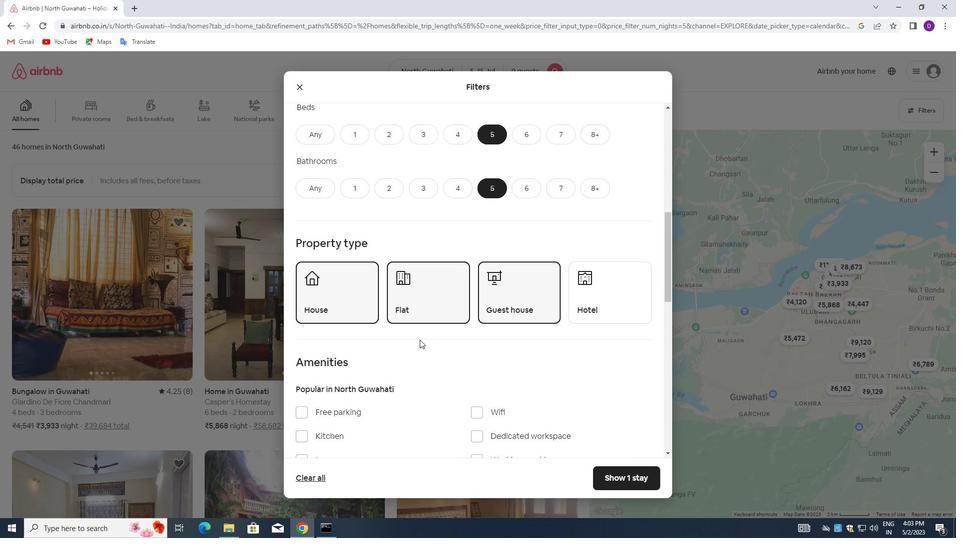 
Action: Mouse scrolled (427, 337) with delta (0, 0)
Screenshot: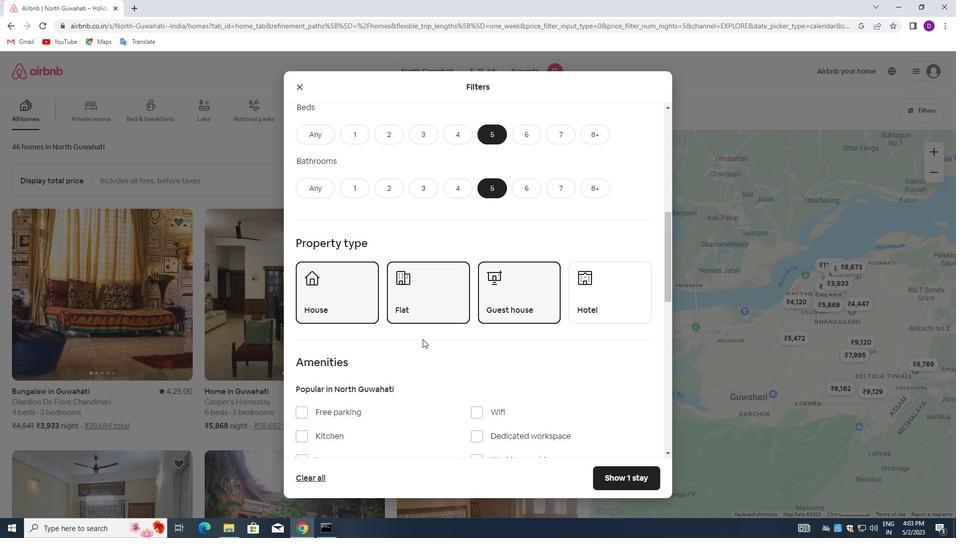 
Action: Mouse moved to (427, 338)
Screenshot: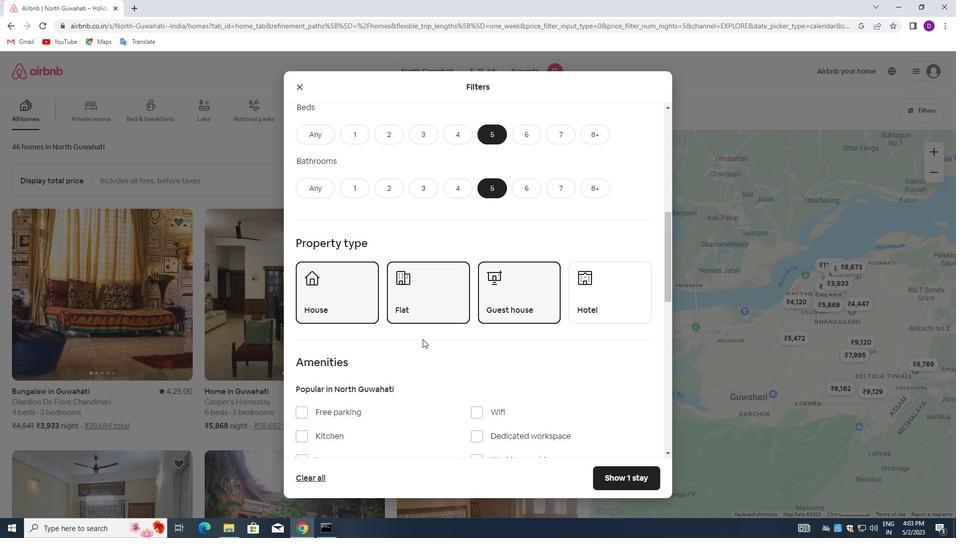 
Action: Mouse scrolled (427, 337) with delta (0, 0)
Screenshot: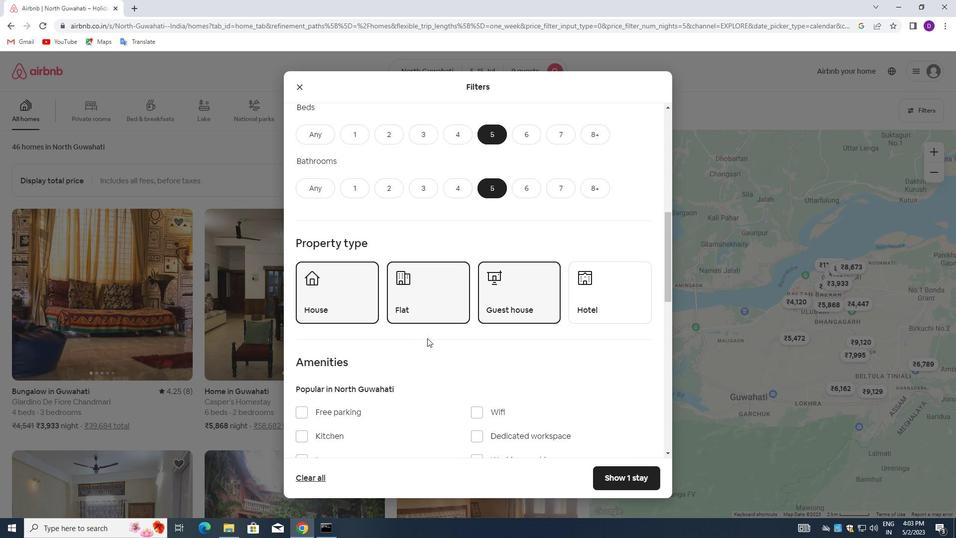 
Action: Mouse moved to (481, 309)
Screenshot: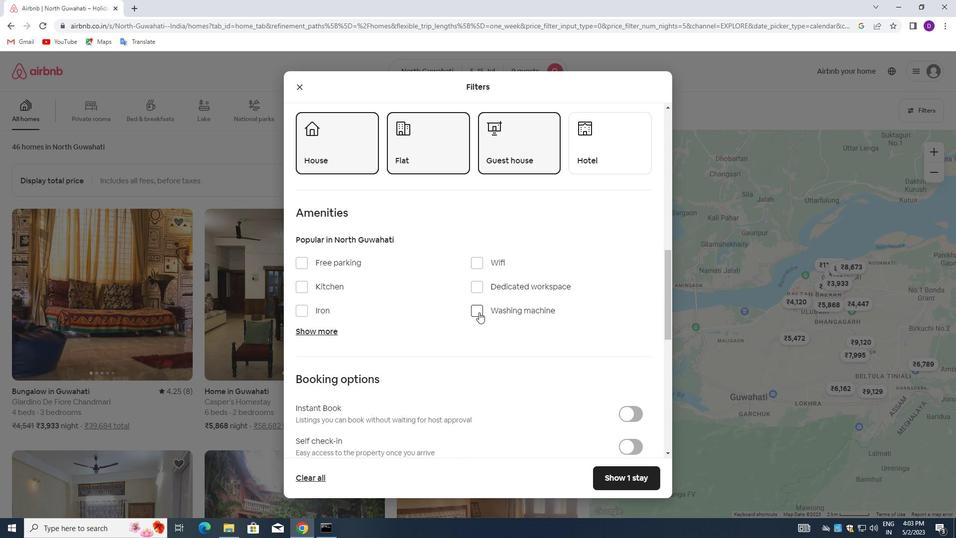 
Action: Mouse pressed left at (481, 309)
Screenshot: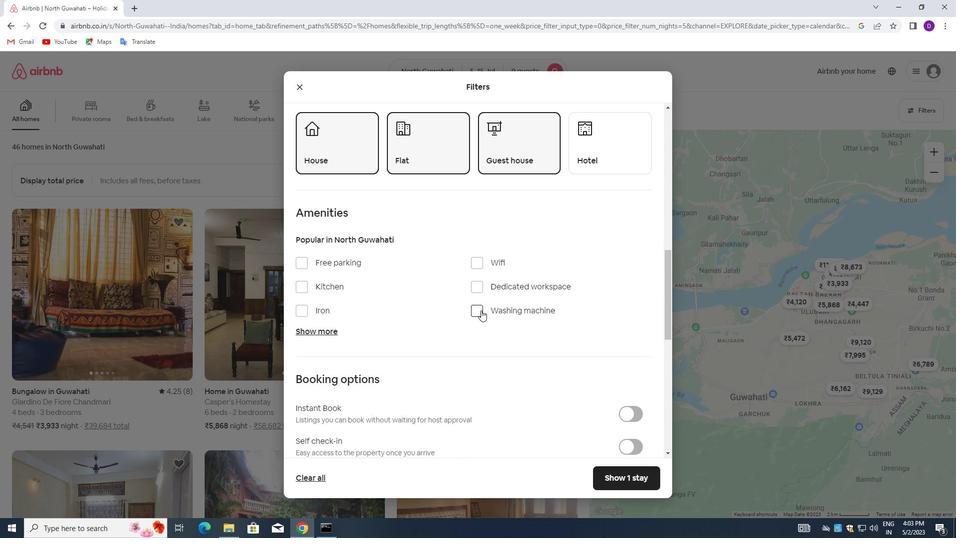 
Action: Mouse moved to (477, 346)
Screenshot: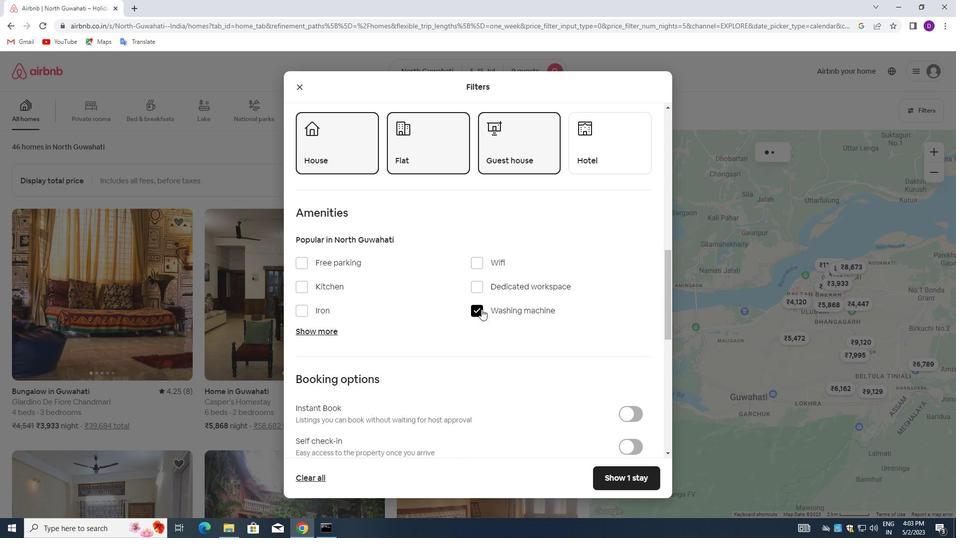 
Action: Mouse scrolled (477, 346) with delta (0, 0)
Screenshot: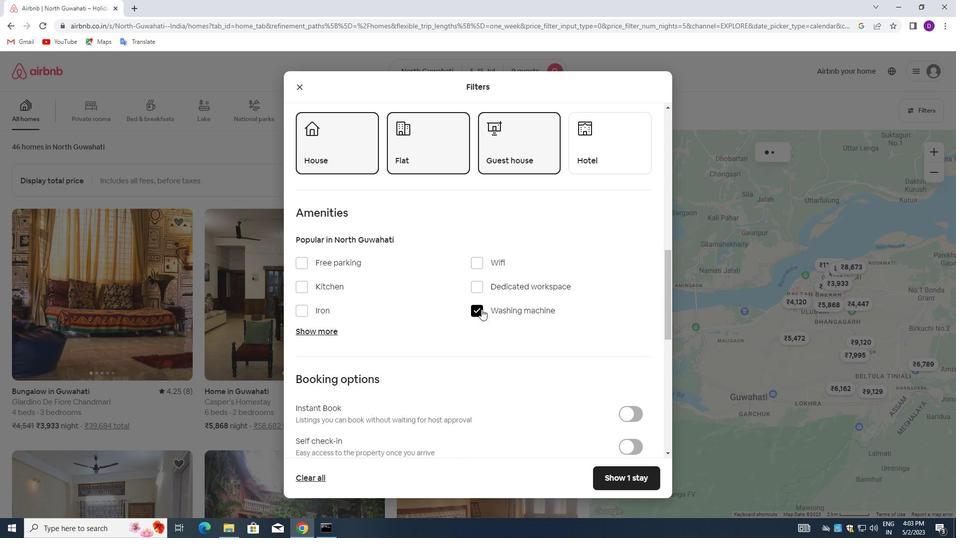 
Action: Mouse moved to (478, 348)
Screenshot: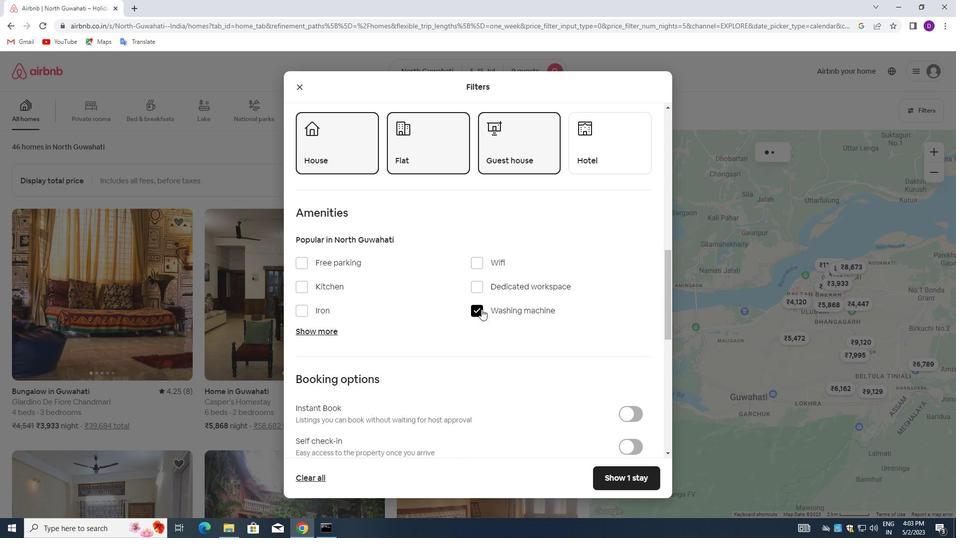 
Action: Mouse scrolled (478, 348) with delta (0, 0)
Screenshot: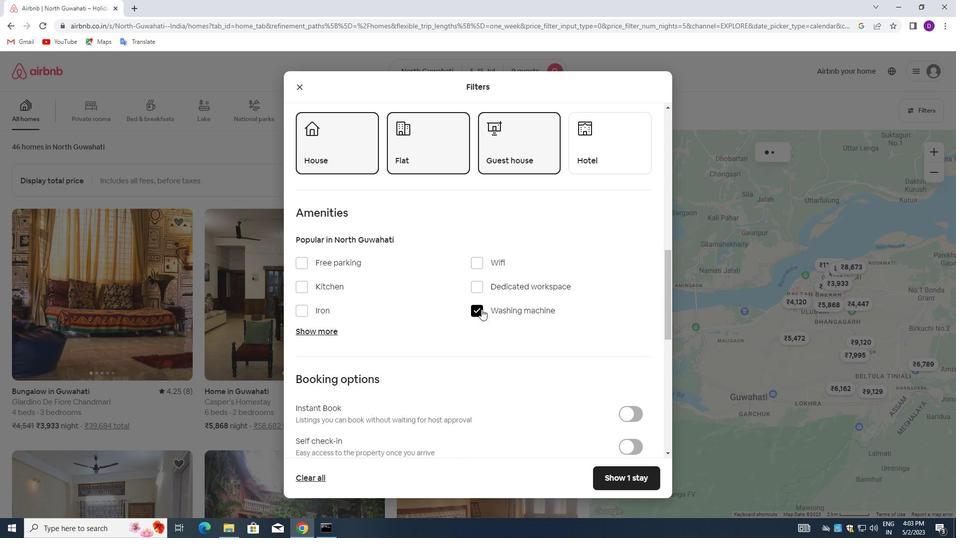 
Action: Mouse moved to (480, 351)
Screenshot: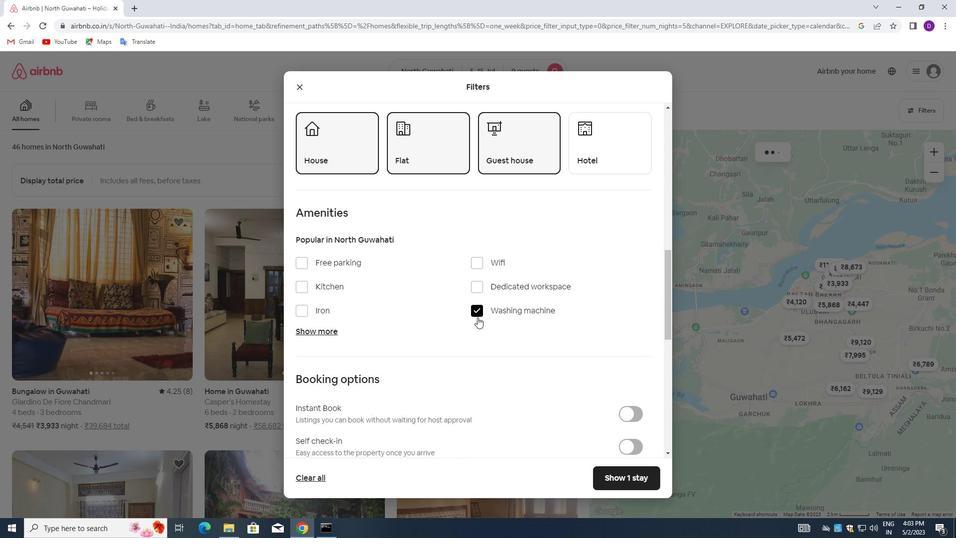 
Action: Mouse scrolled (480, 350) with delta (0, 0)
Screenshot: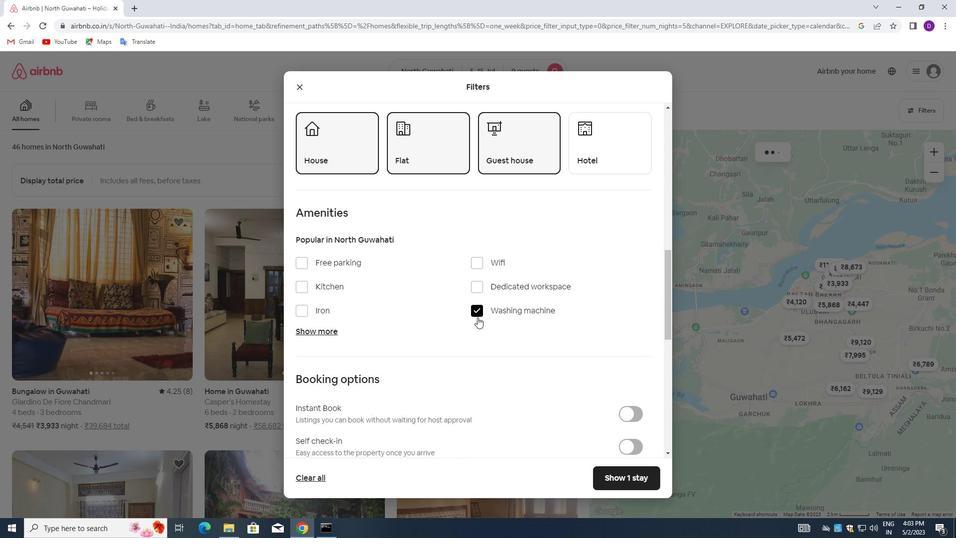 
Action: Mouse moved to (481, 351)
Screenshot: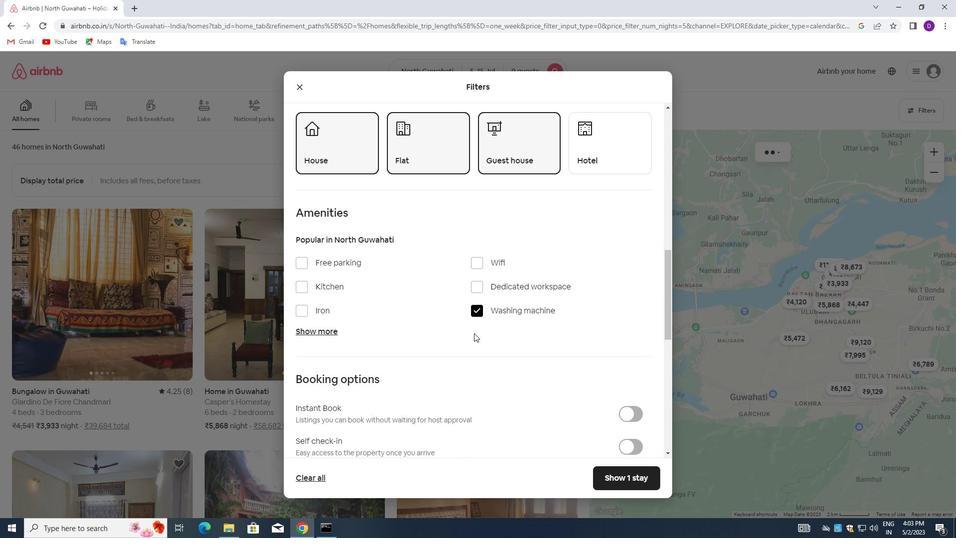 
Action: Mouse scrolled (481, 351) with delta (0, 0)
Screenshot: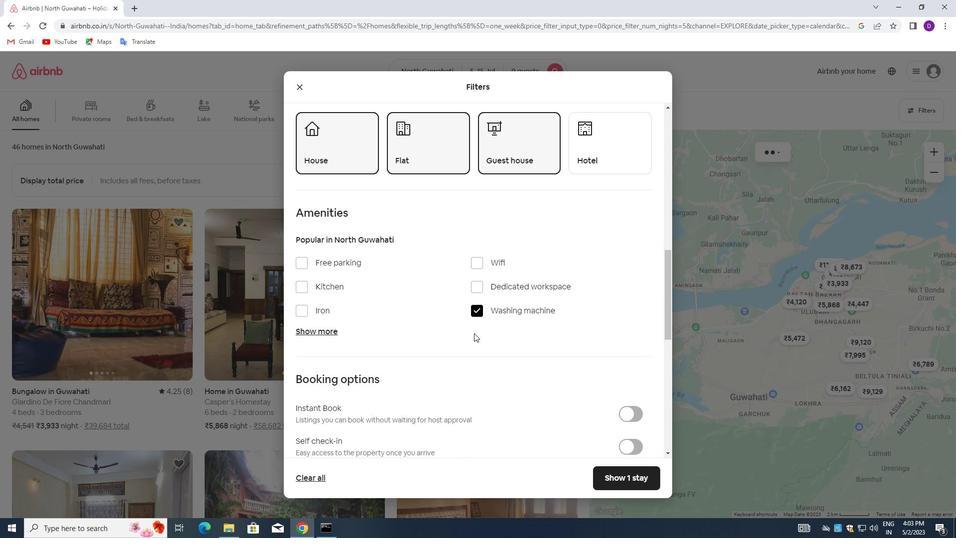 
Action: Mouse moved to (625, 248)
Screenshot: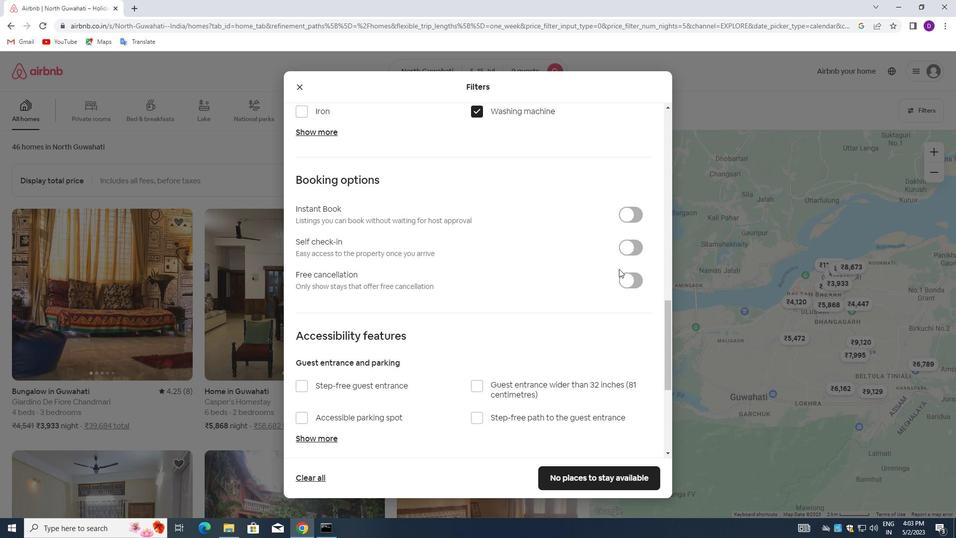 
Action: Mouse pressed left at (625, 248)
Screenshot: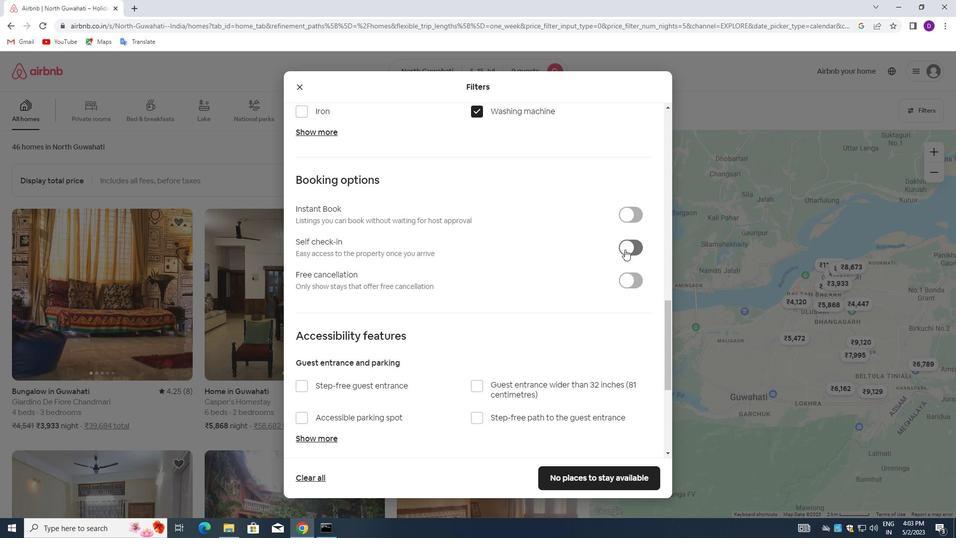 
Action: Mouse moved to (494, 305)
Screenshot: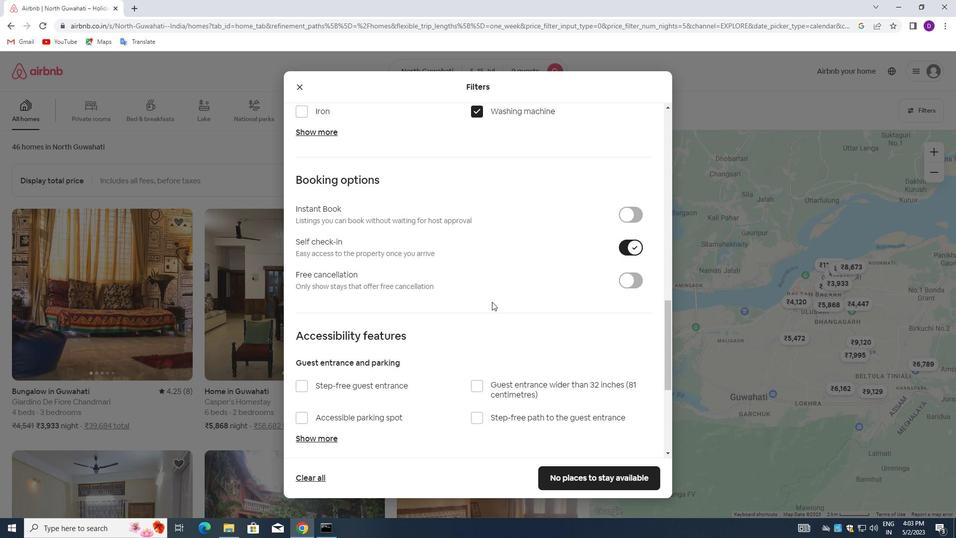 
Action: Mouse scrolled (494, 304) with delta (0, 0)
Screenshot: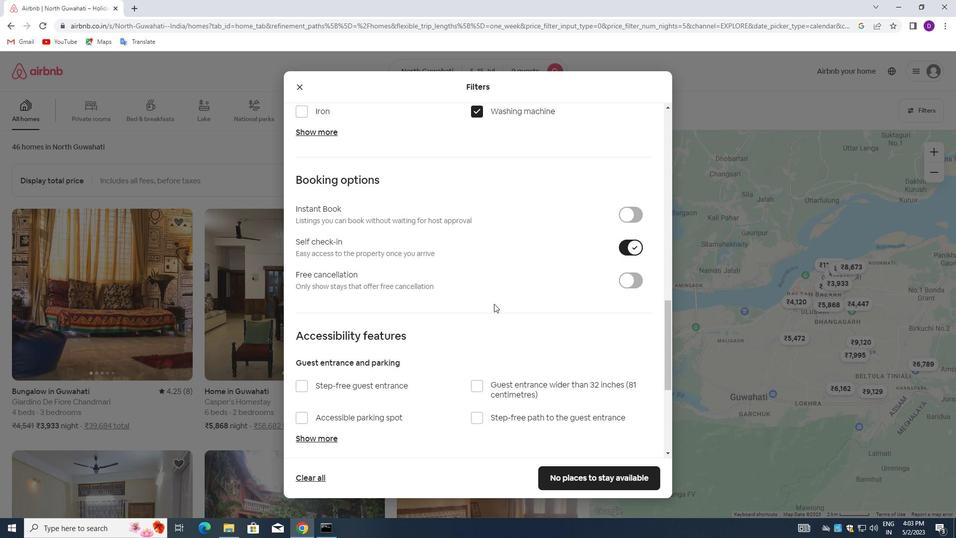 
Action: Mouse moved to (494, 305)
Screenshot: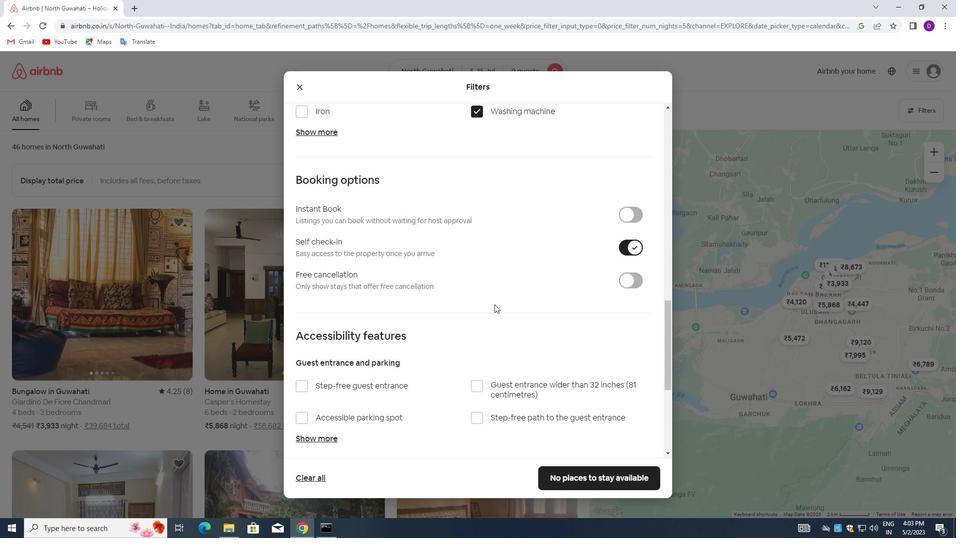 
Action: Mouse scrolled (494, 304) with delta (0, 0)
Screenshot: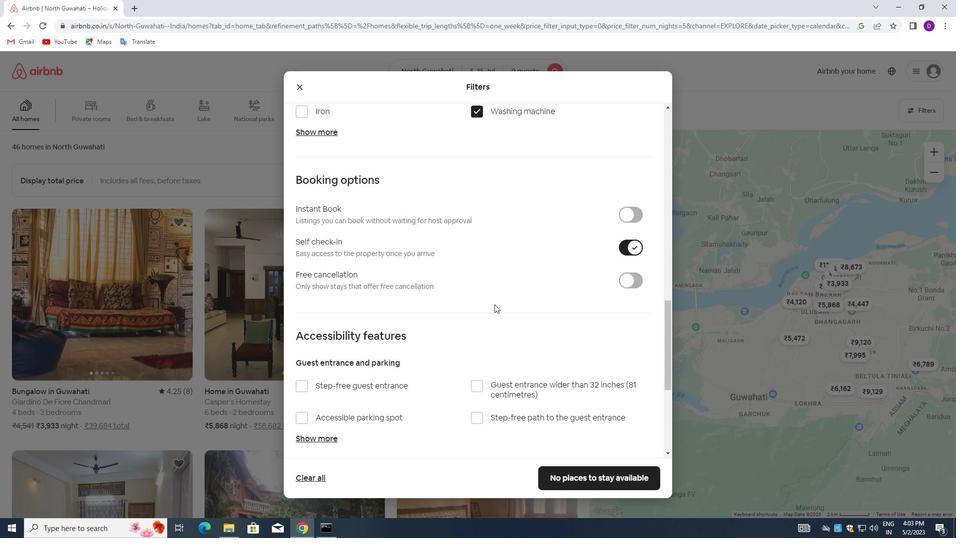 
Action: Mouse moved to (494, 305)
Screenshot: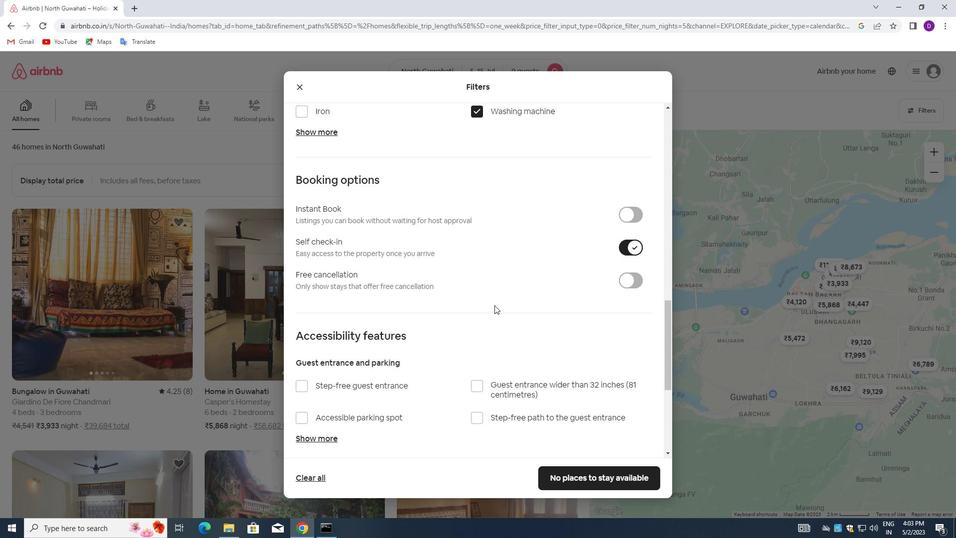 
Action: Mouse scrolled (494, 305) with delta (0, 0)
Screenshot: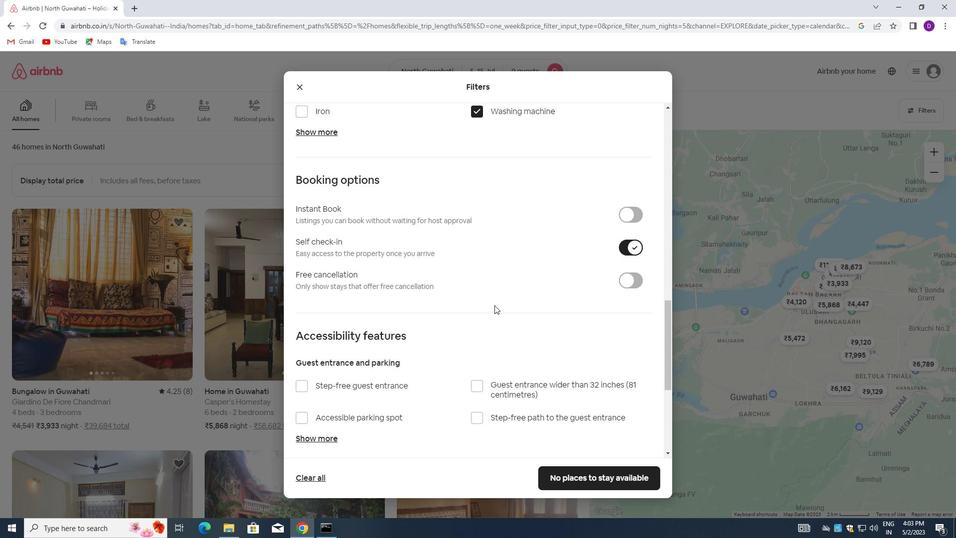 
Action: Mouse scrolled (494, 305) with delta (0, 0)
Screenshot: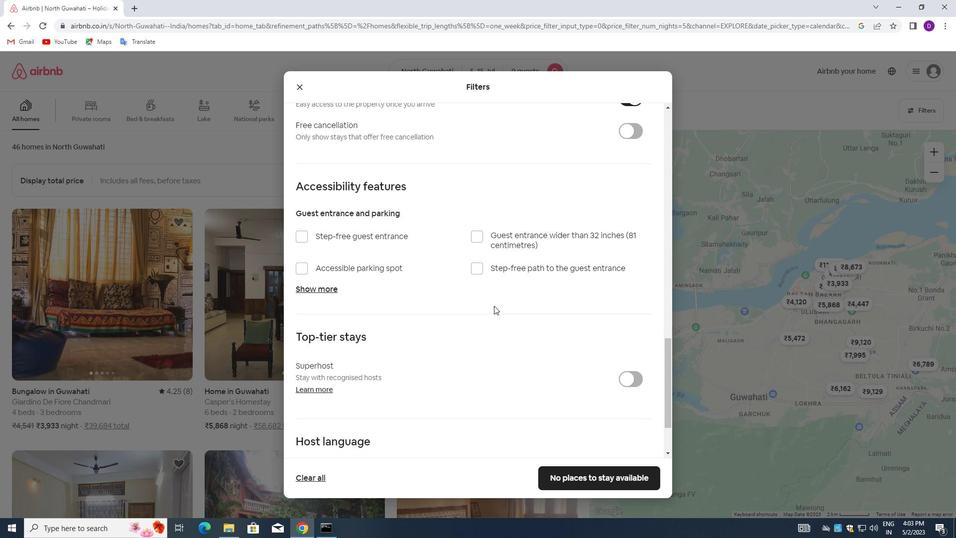 
Action: Mouse scrolled (494, 305) with delta (0, 0)
Screenshot: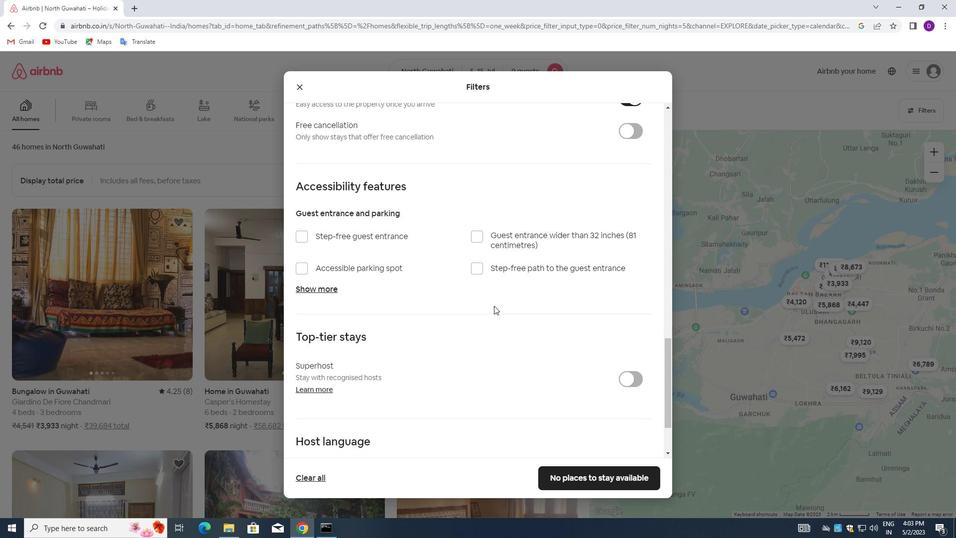 
Action: Mouse moved to (467, 333)
Screenshot: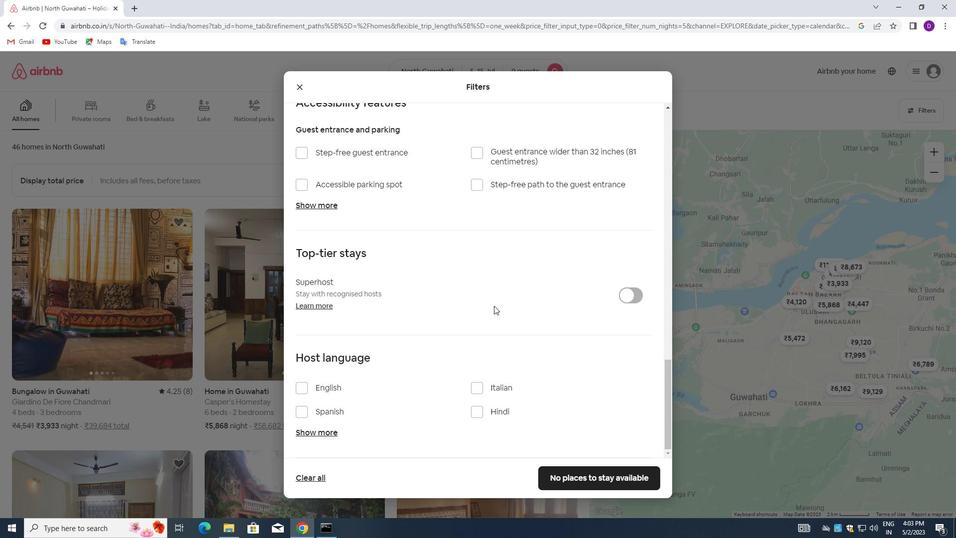 
Action: Mouse scrolled (467, 333) with delta (0, 0)
Screenshot: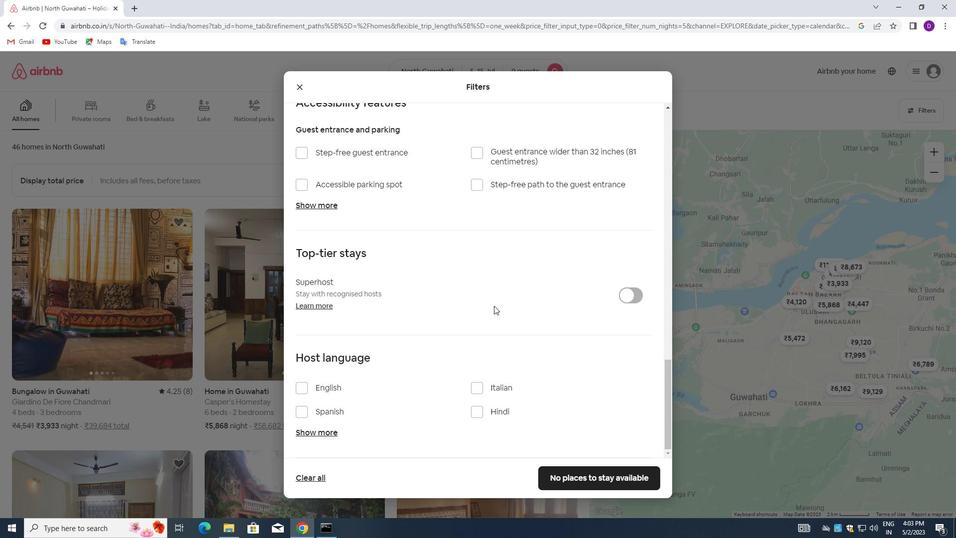 
Action: Mouse moved to (461, 341)
Screenshot: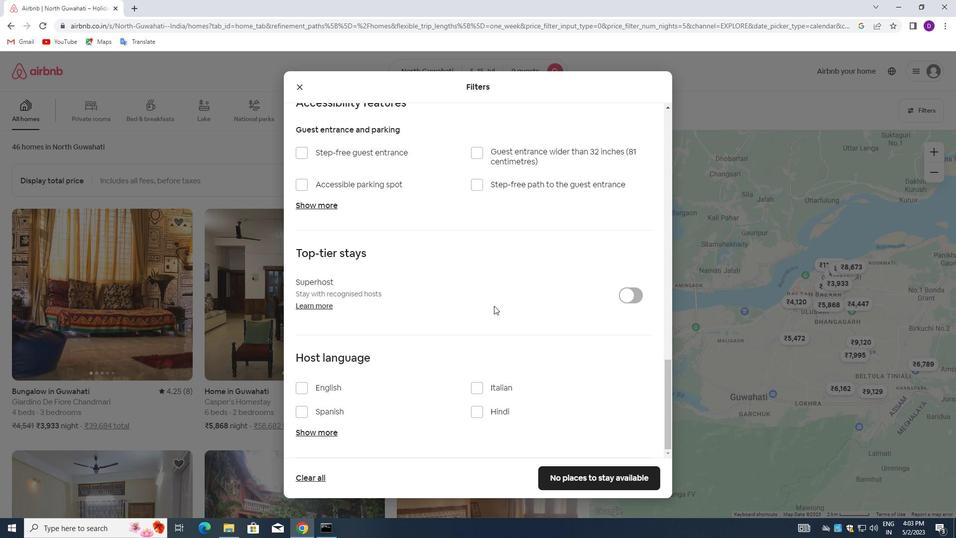 
Action: Mouse scrolled (461, 341) with delta (0, 0)
Screenshot: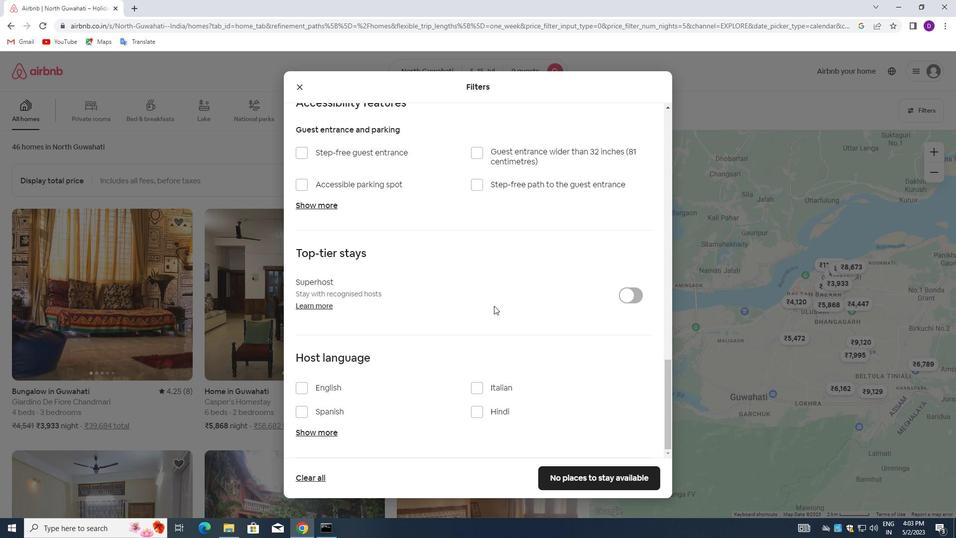 
Action: Mouse moved to (458, 344)
Screenshot: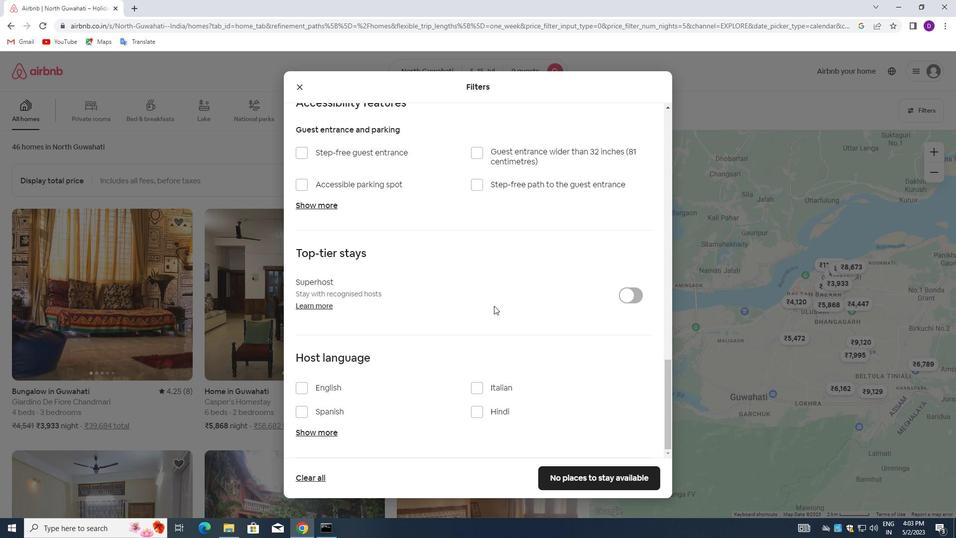 
Action: Mouse scrolled (458, 344) with delta (0, 0)
Screenshot: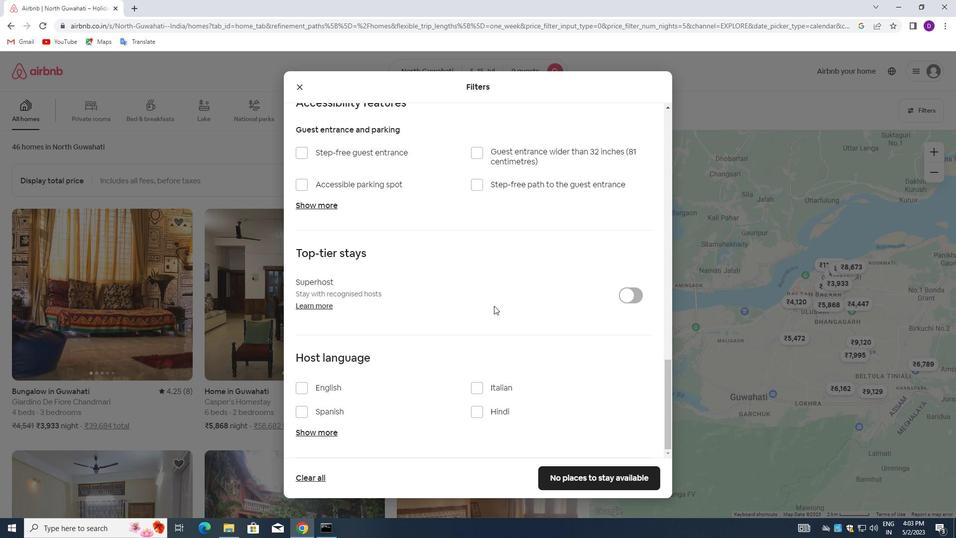 
Action: Mouse moved to (456, 346)
Screenshot: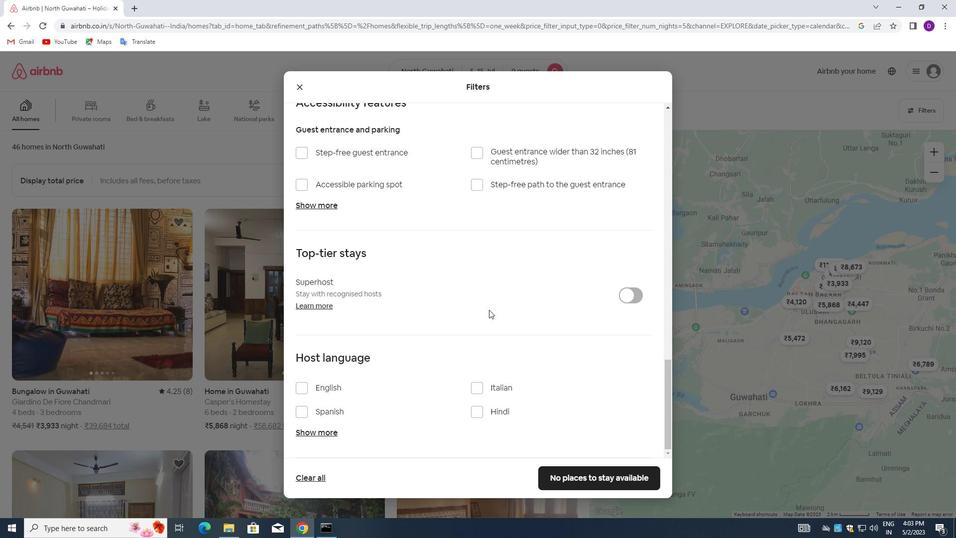 
Action: Mouse scrolled (456, 346) with delta (0, 0)
Screenshot: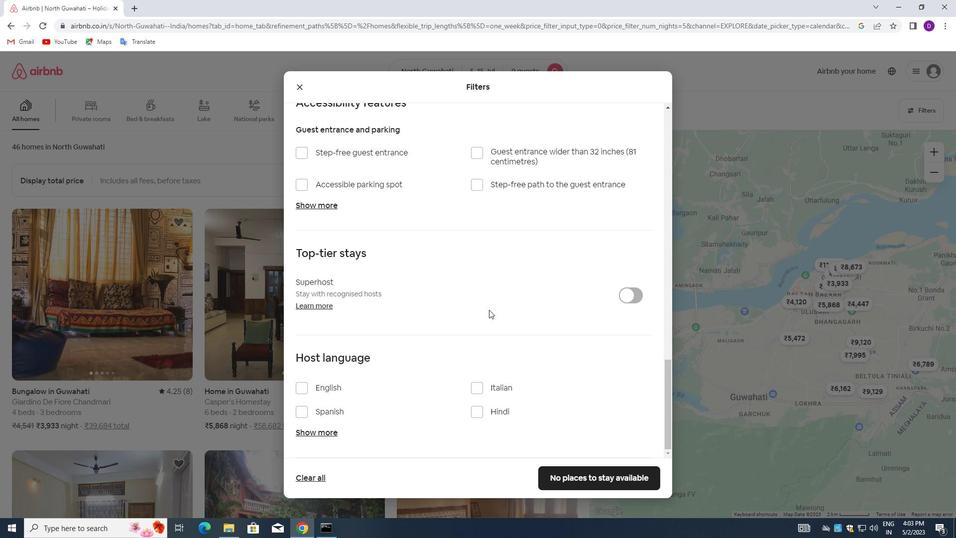 
Action: Mouse moved to (451, 350)
Screenshot: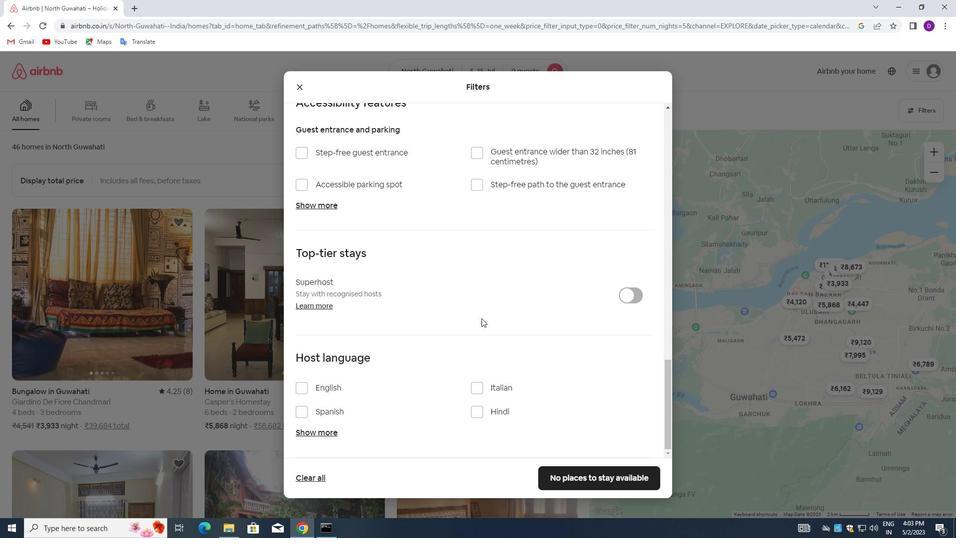 
Action: Mouse scrolled (451, 350) with delta (0, 0)
Screenshot: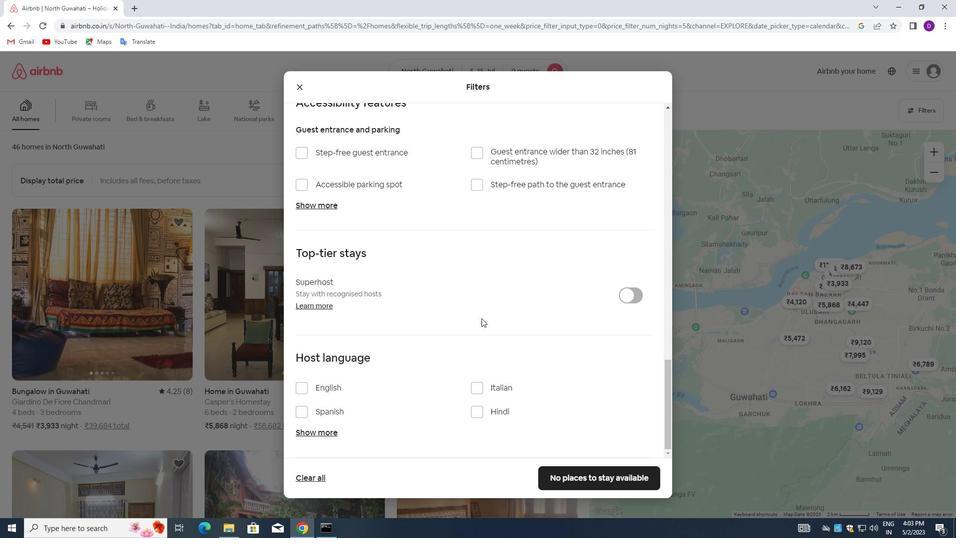 
Action: Mouse moved to (304, 386)
Screenshot: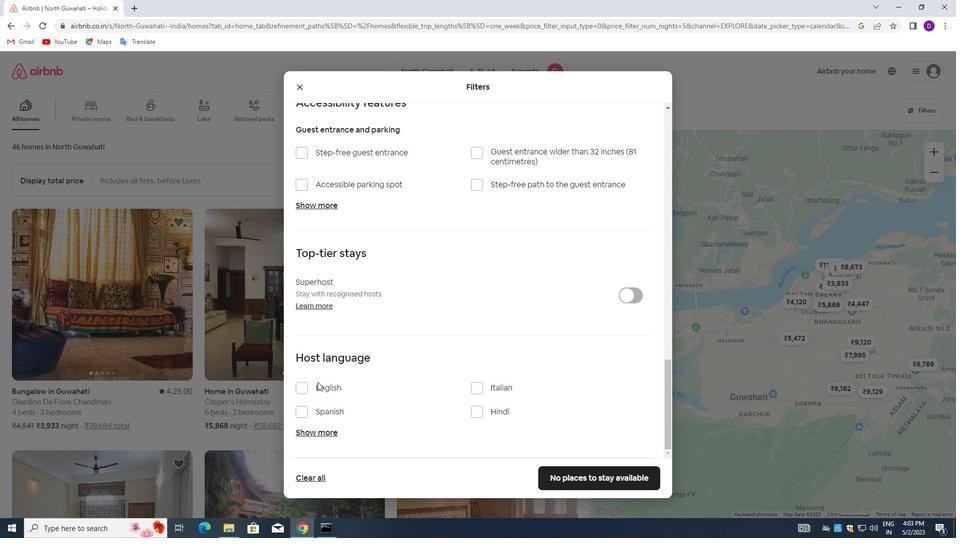 
Action: Mouse pressed left at (304, 386)
Screenshot: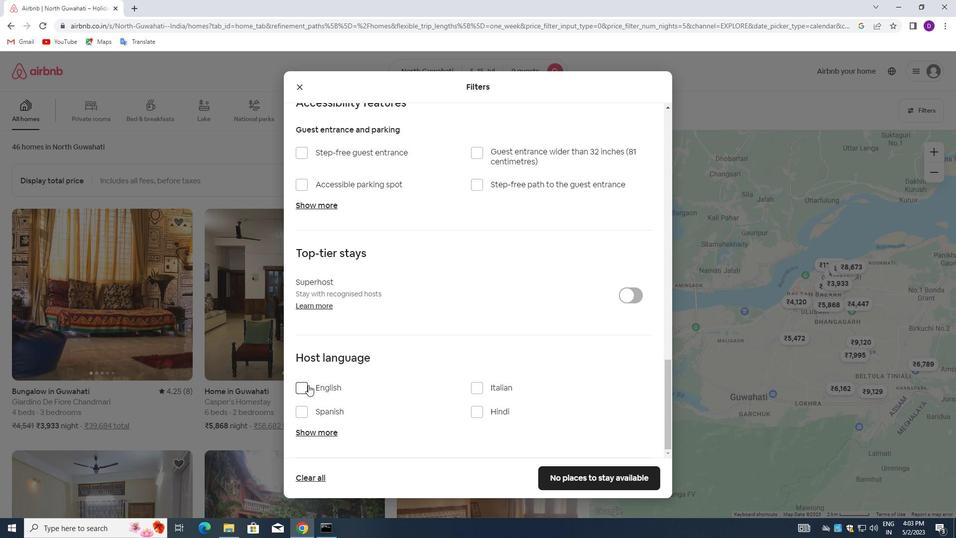 
Action: Mouse moved to (592, 467)
Screenshot: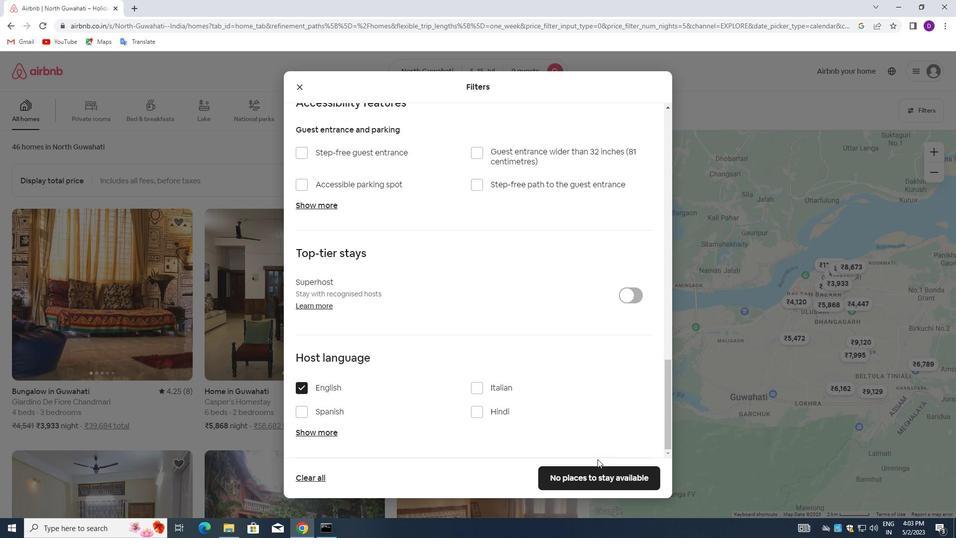 
Action: Mouse pressed left at (592, 467)
Screenshot: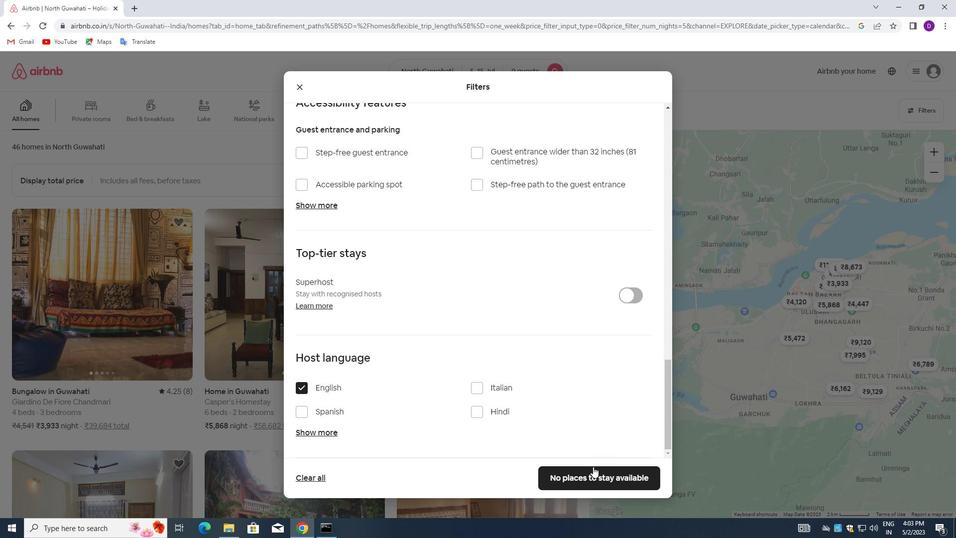 
Action: Mouse moved to (566, 407)
Screenshot: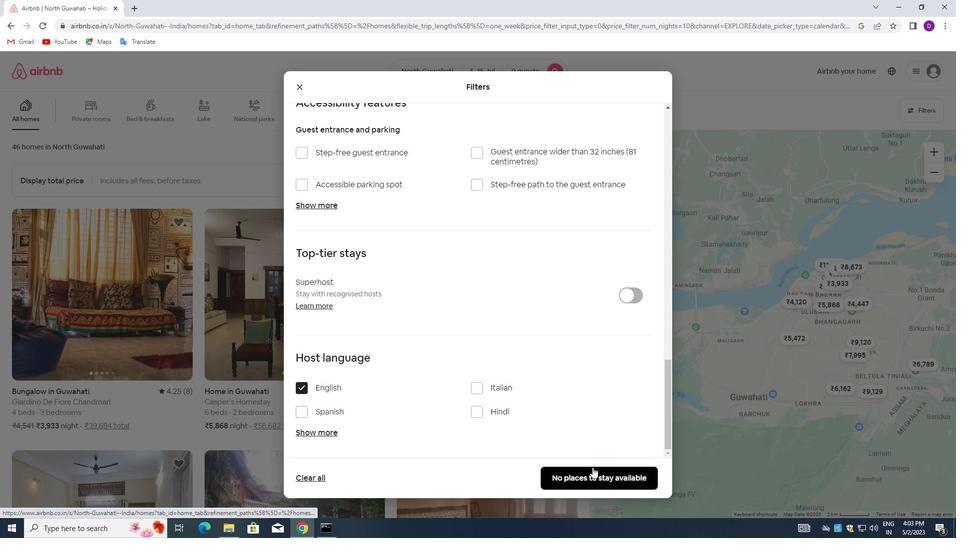 
